 Task: Reply to email with the signature Aiden Davis with the subject 'Meeting invitation' from softage.1@softage.net with the message 'Can you please provide more information about the recent company merger?' with CC to softage.5@softage.net with an attached document Contract.pdf
Action: Mouse moved to (1055, 171)
Screenshot: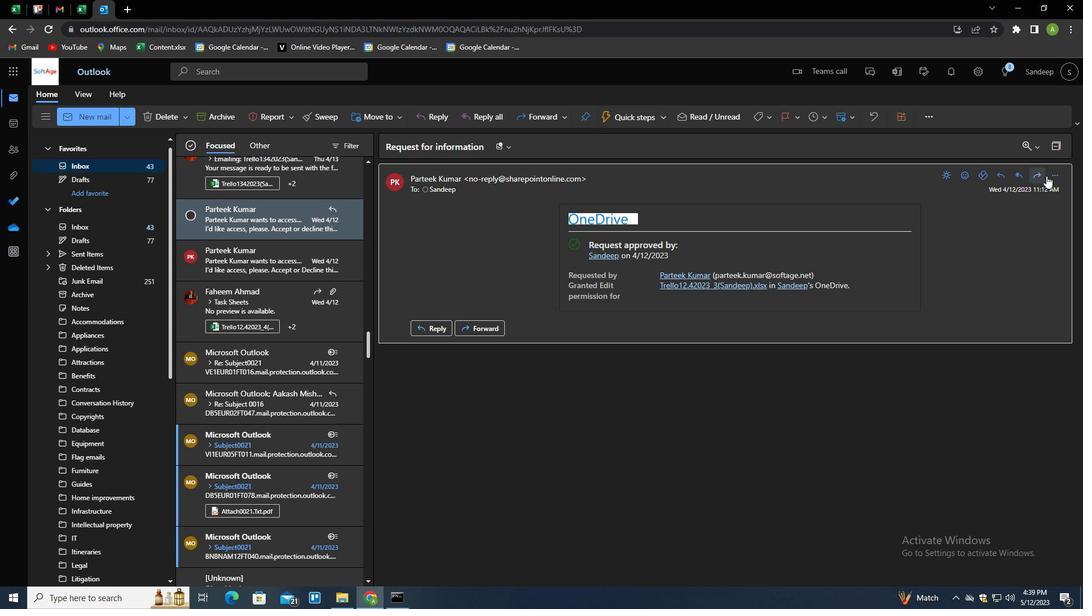 
Action: Mouse pressed left at (1055, 171)
Screenshot: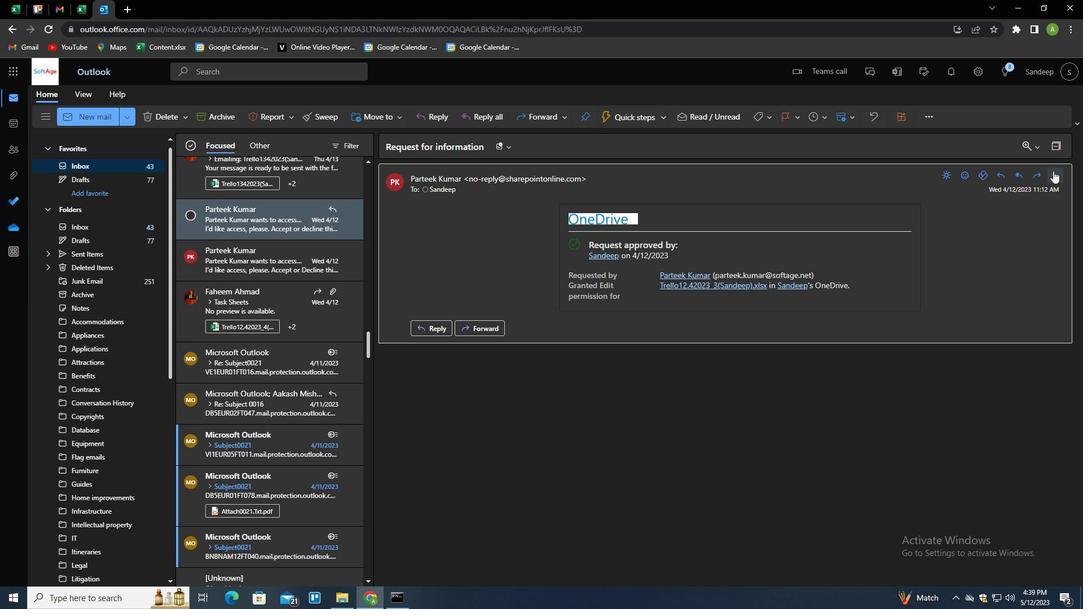 
Action: Mouse moved to (992, 187)
Screenshot: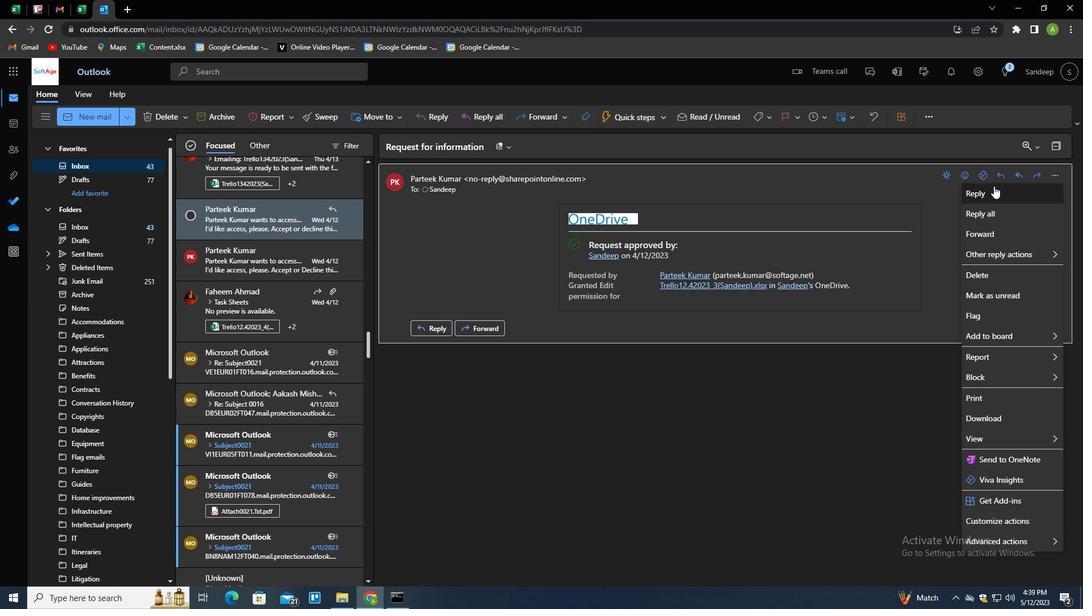 
Action: Mouse pressed left at (992, 187)
Screenshot: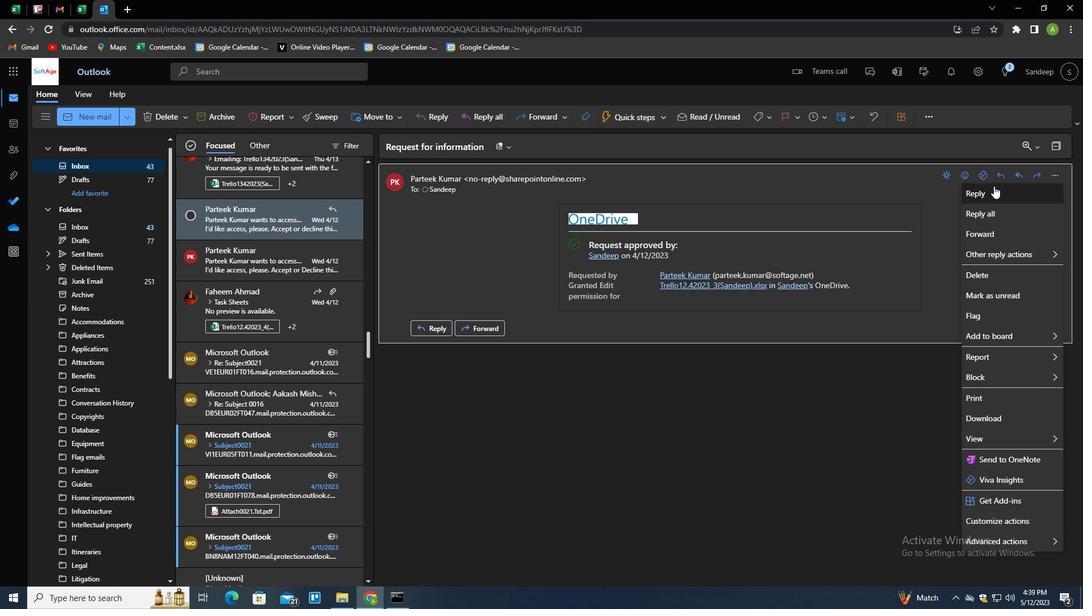 
Action: Mouse moved to (396, 320)
Screenshot: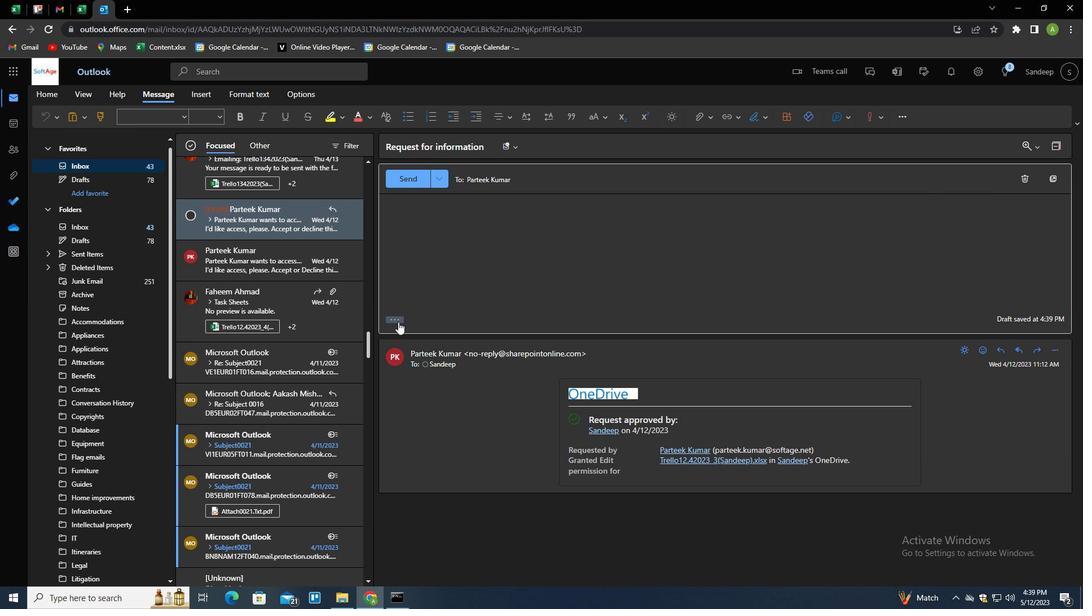 
Action: Mouse pressed left at (396, 320)
Screenshot: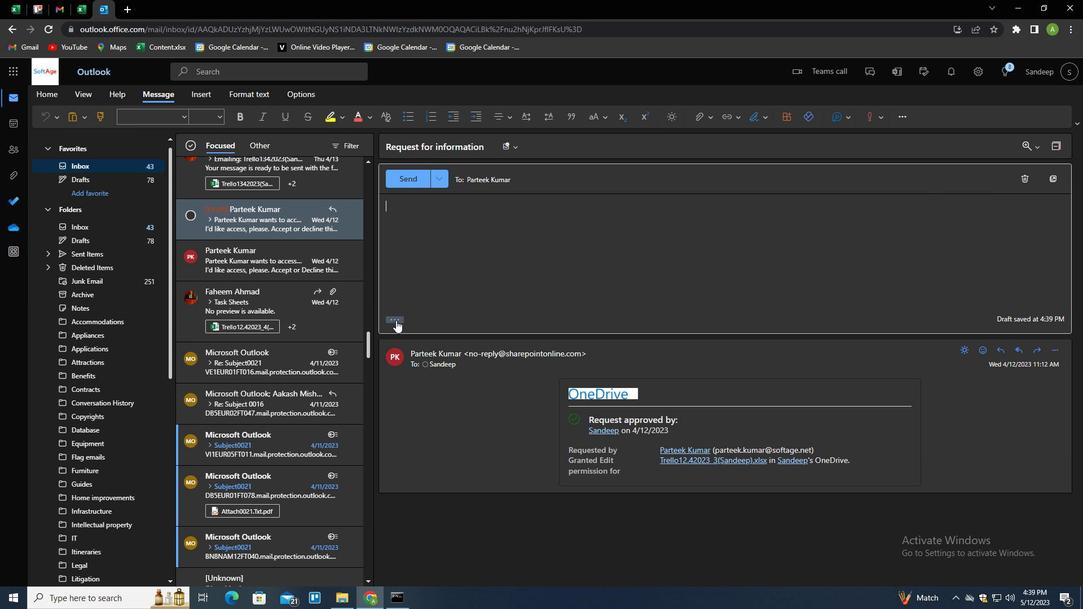 
Action: Mouse moved to (763, 117)
Screenshot: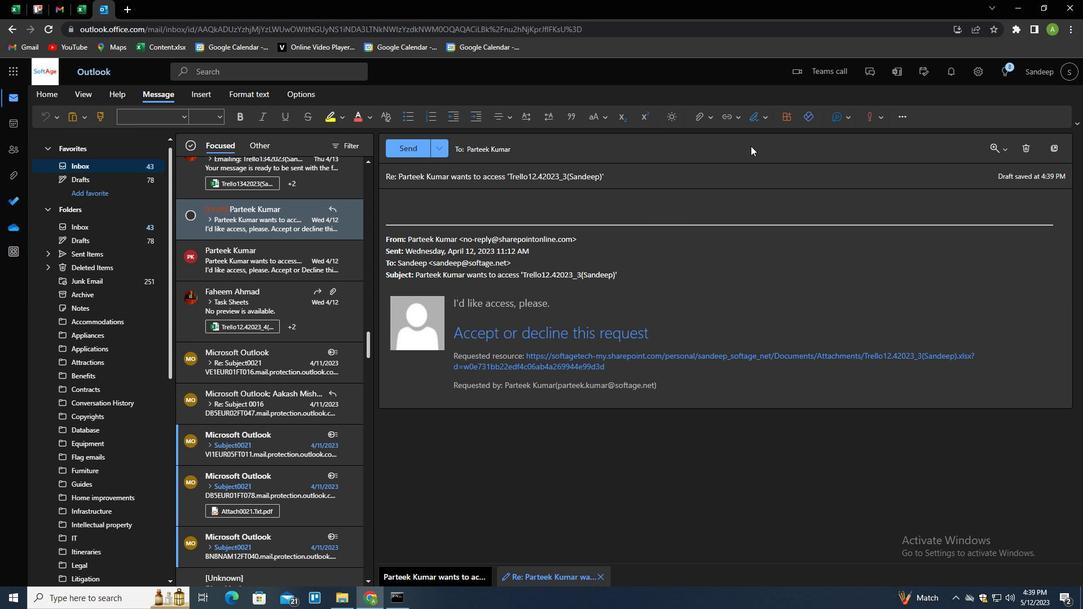 
Action: Mouse pressed left at (763, 117)
Screenshot: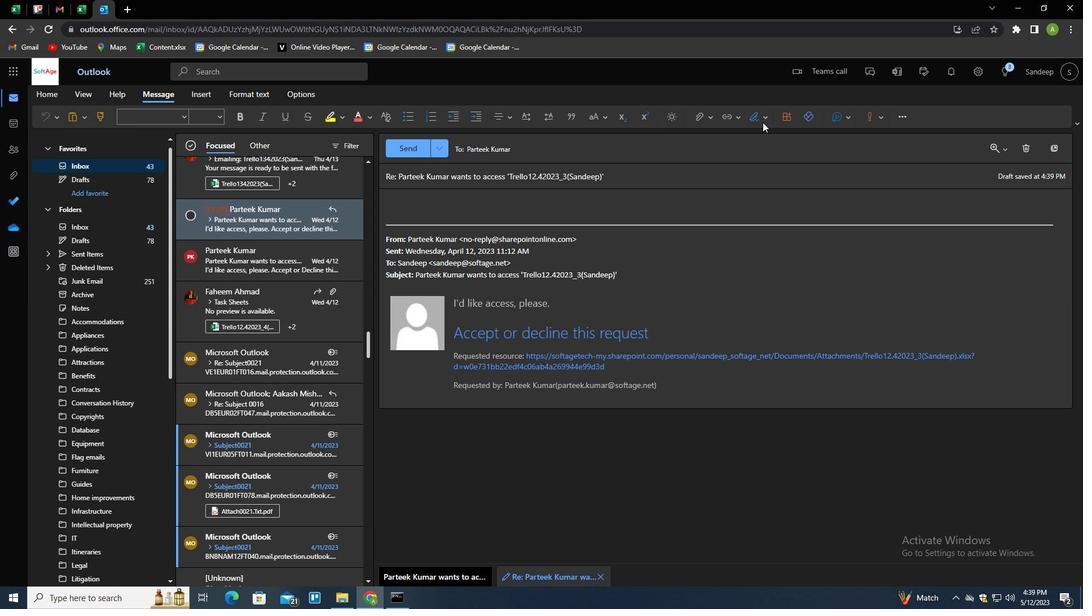 
Action: Mouse moved to (749, 159)
Screenshot: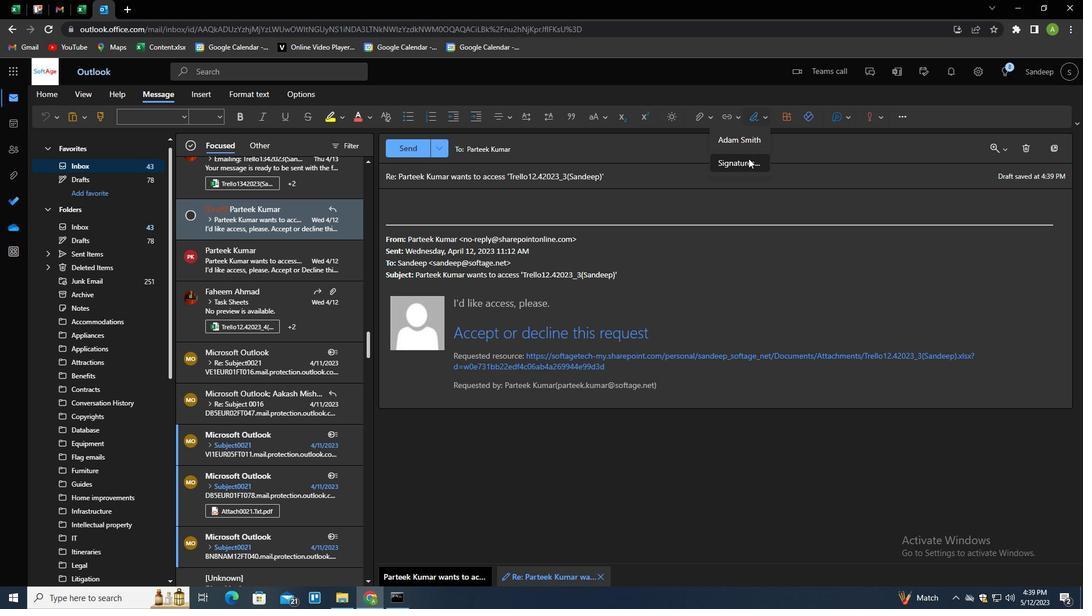 
Action: Mouse pressed left at (749, 159)
Screenshot: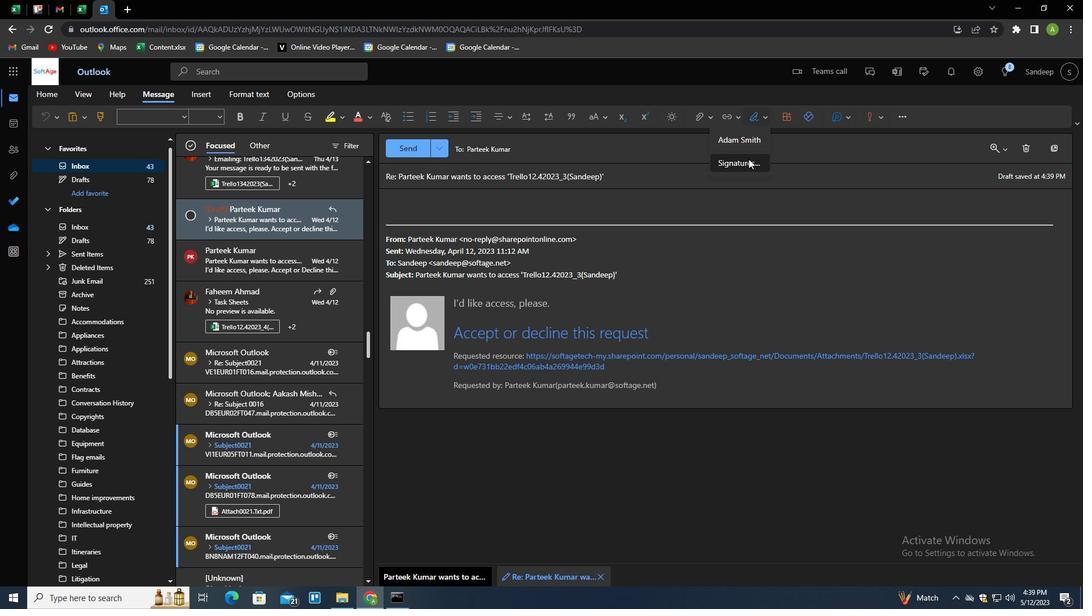 
Action: Mouse moved to (753, 207)
Screenshot: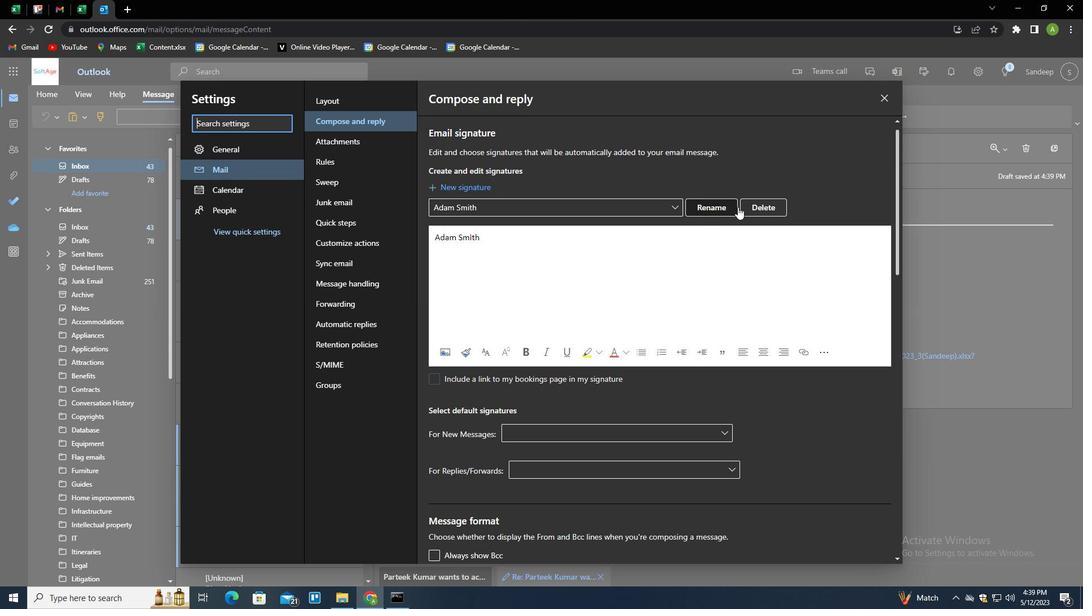 
Action: Mouse pressed left at (753, 207)
Screenshot: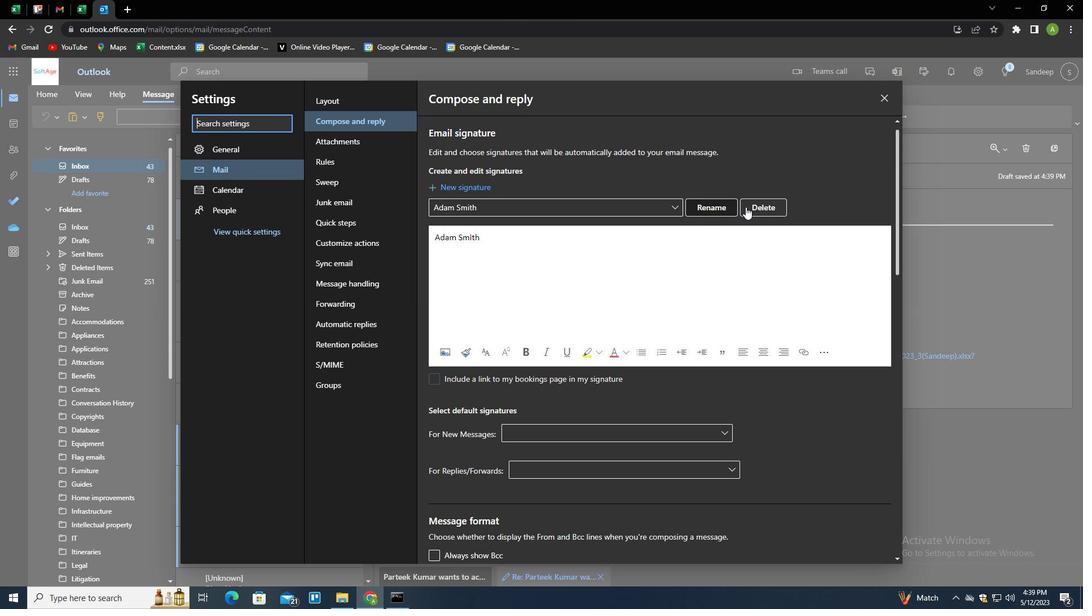 
Action: Mouse moved to (742, 207)
Screenshot: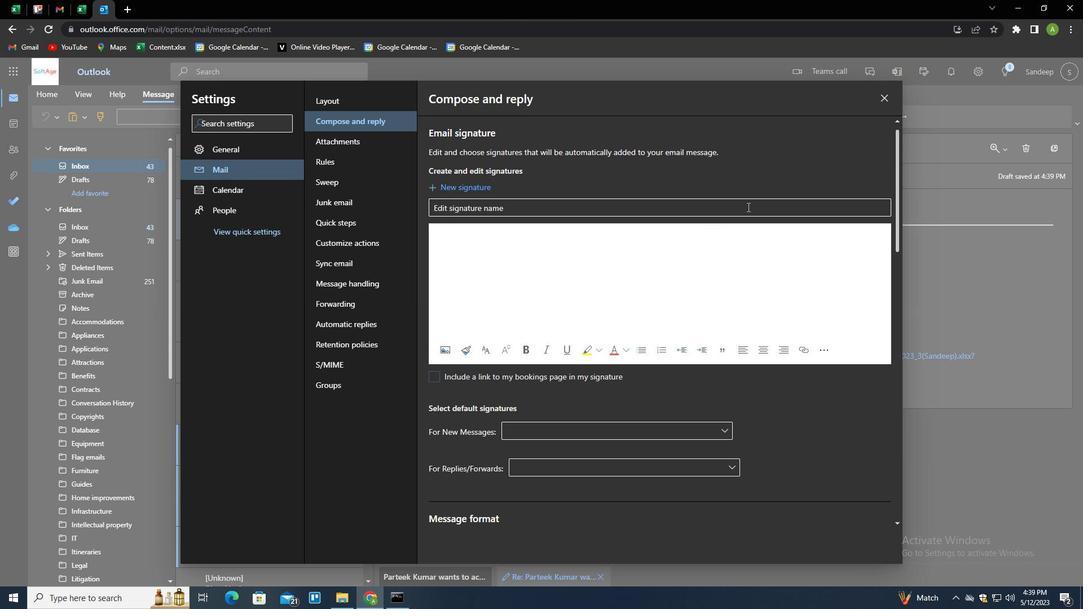 
Action: Mouse pressed left at (742, 207)
Screenshot: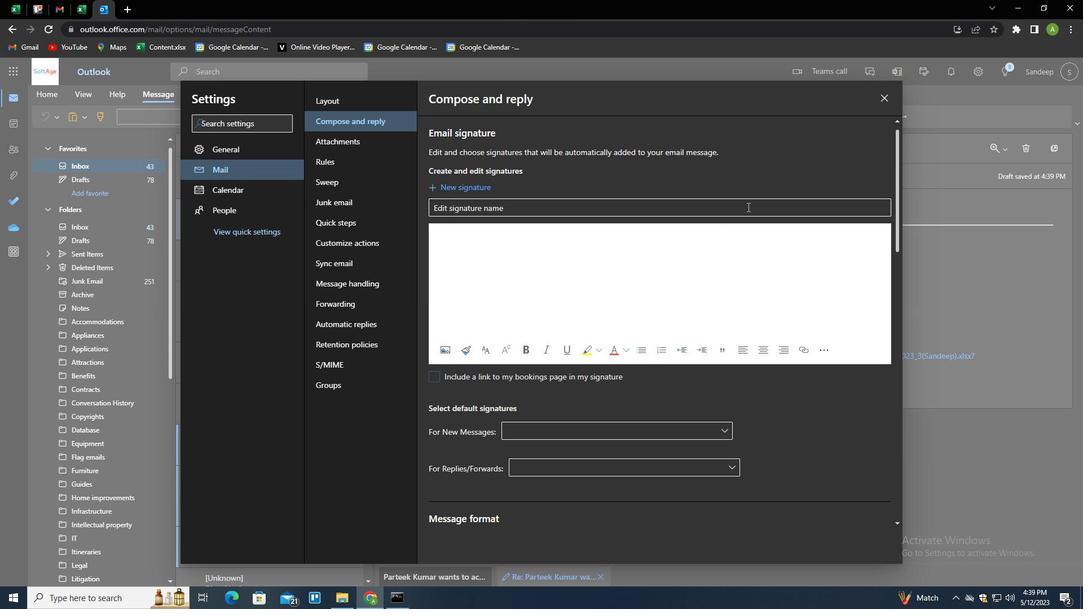 
Action: Mouse moved to (742, 207)
Screenshot: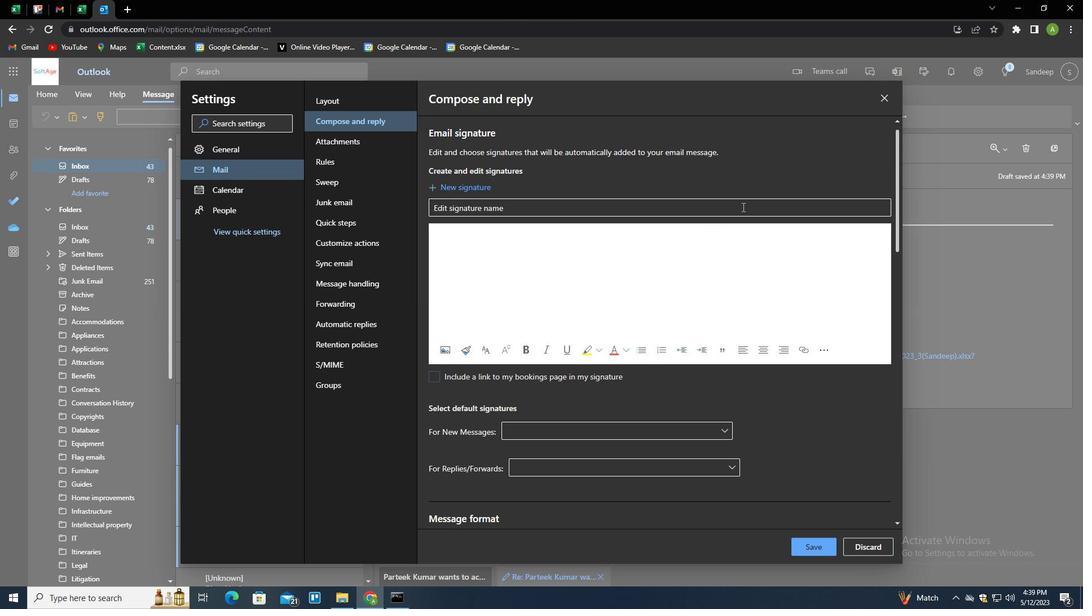 
Action: Key pressed <Key.shift>
Screenshot: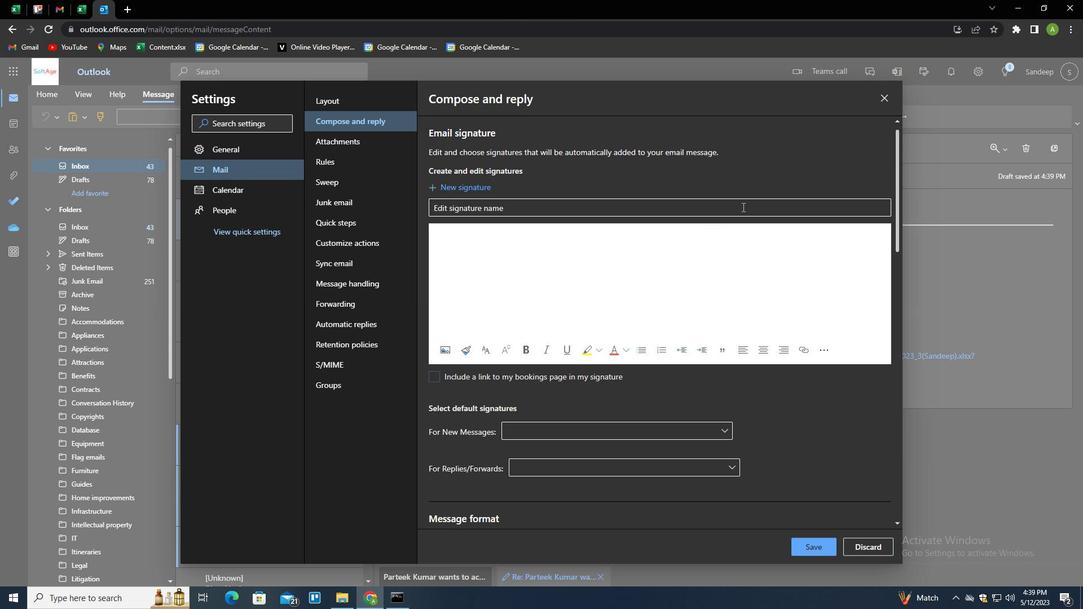 
Action: Mouse moved to (741, 207)
Screenshot: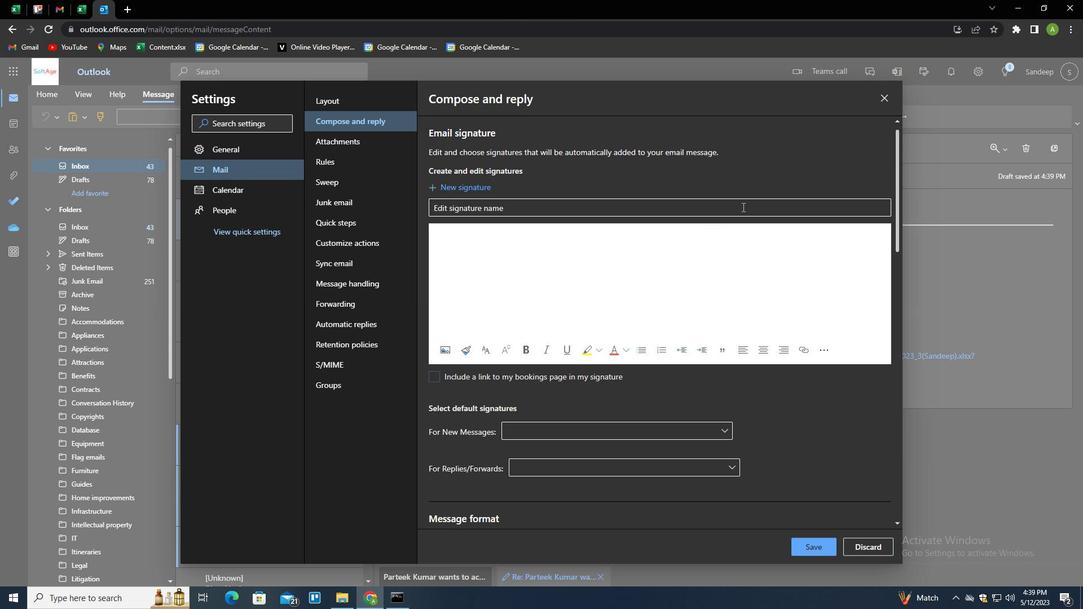 
Action: Key pressed A
Screenshot: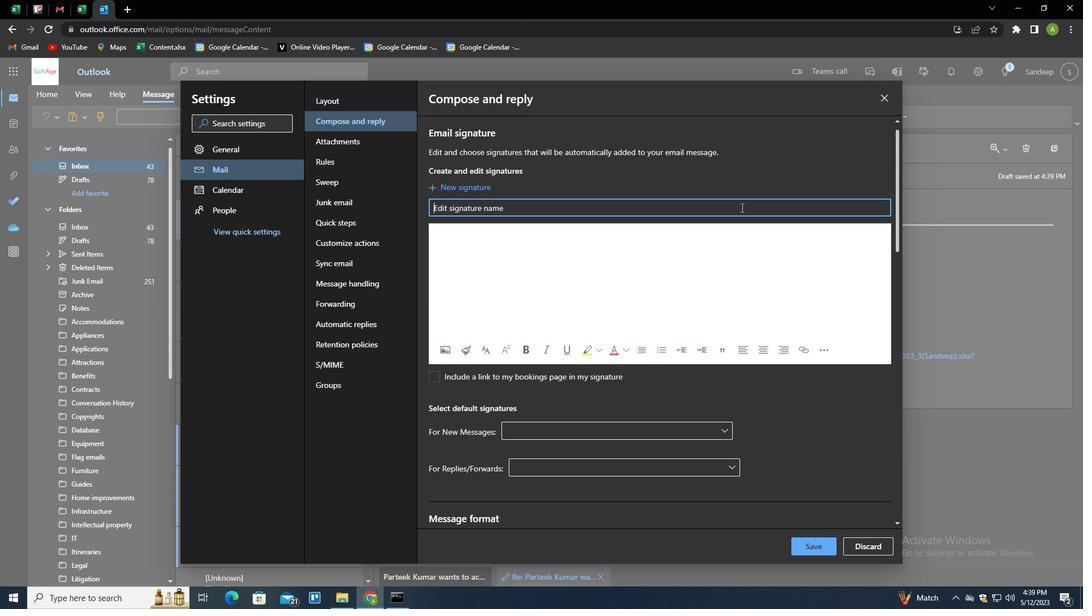 
Action: Mouse moved to (739, 207)
Screenshot: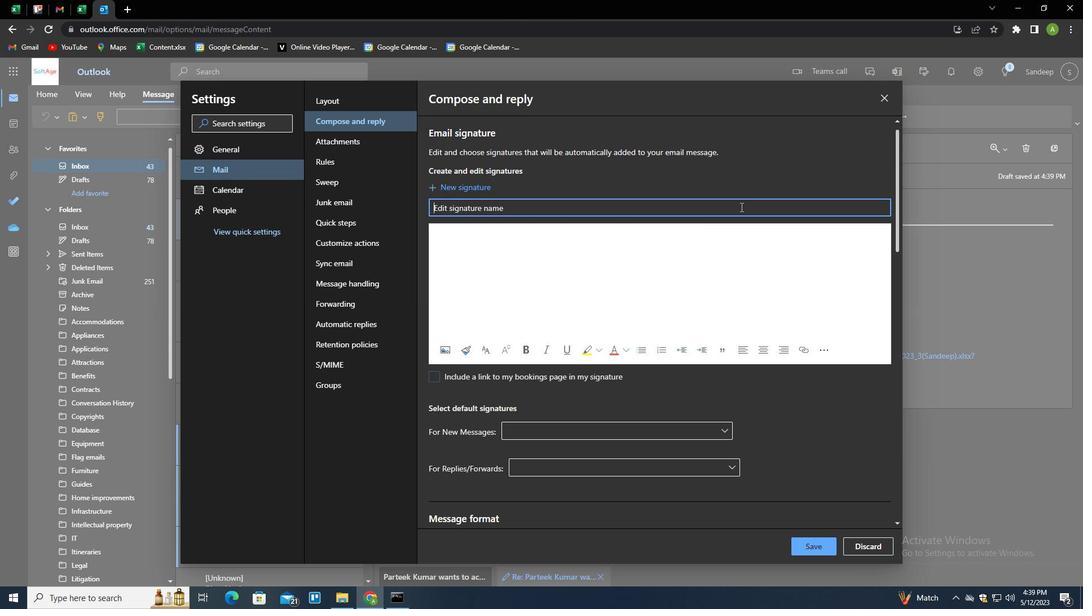 
Action: Key pressed IDEN<Key.space><Key.shift>DAVIS<Key.caps_lock><Key.shift><Key.shift><Key.shift><Key.shift><Key.shift><Key.shift><Key.tab><Key.caps_lock><Key.shift>AUDE<Key.backspace><Key.backspace><Key.backspace>IDEN<Key.space><Key.shift>DAVIS
Screenshot: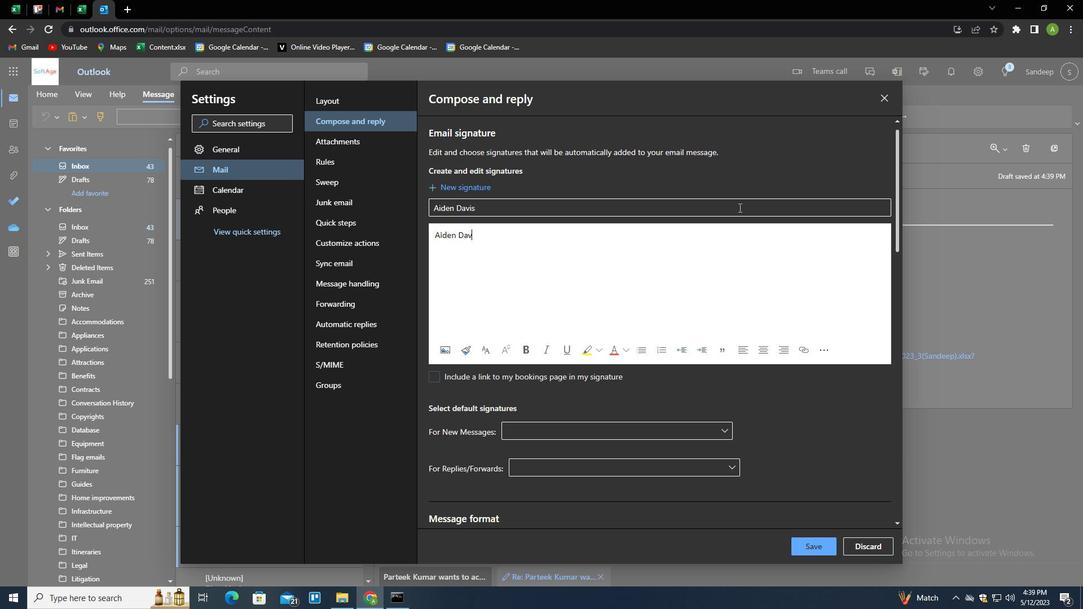 
Action: Mouse moved to (806, 551)
Screenshot: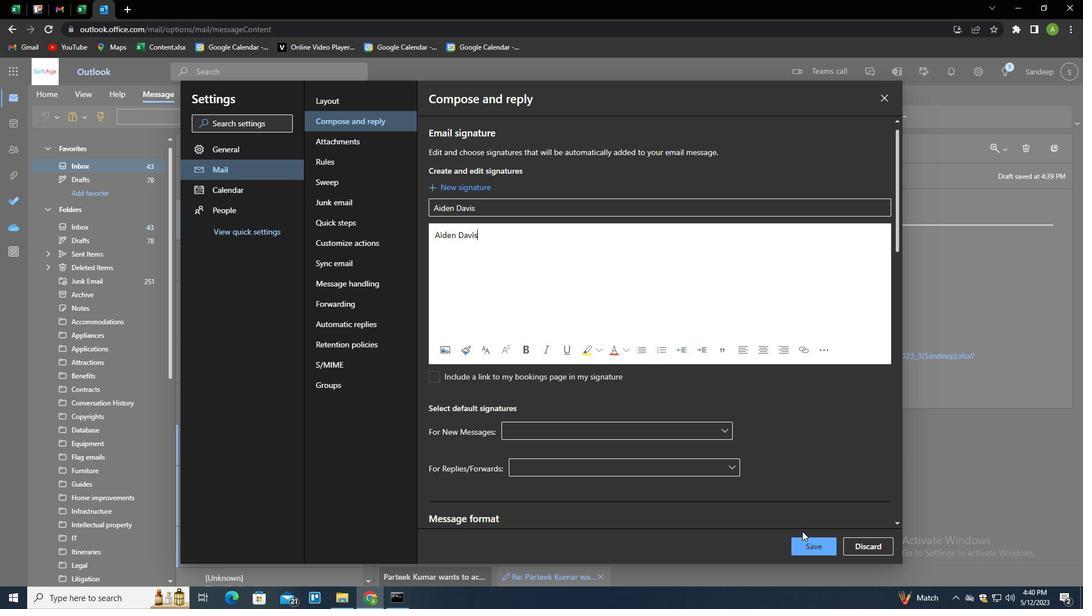 
Action: Mouse pressed left at (806, 551)
Screenshot: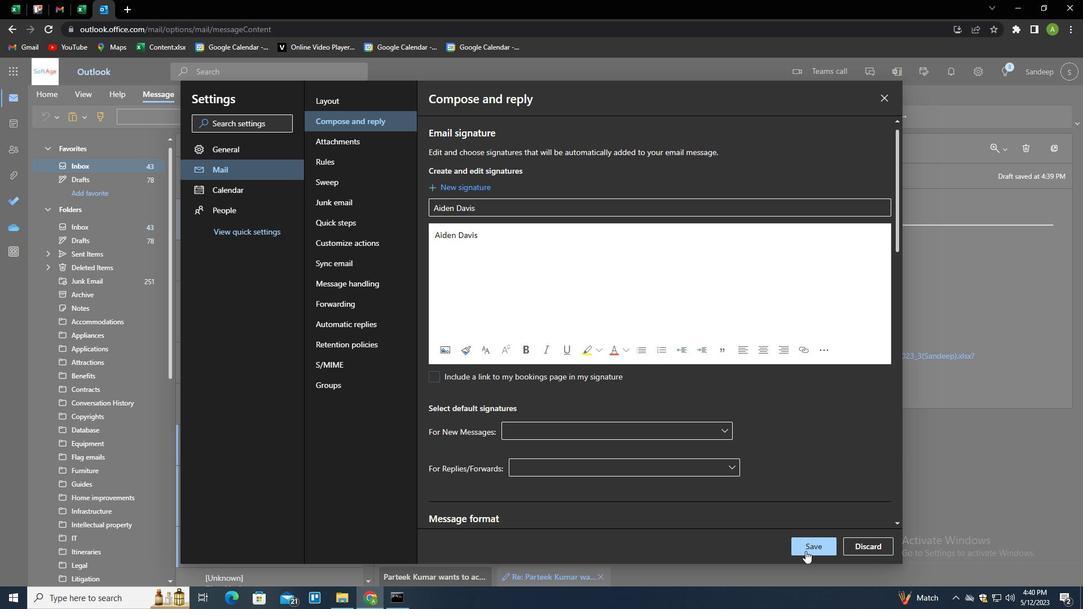 
Action: Mouse moved to (931, 304)
Screenshot: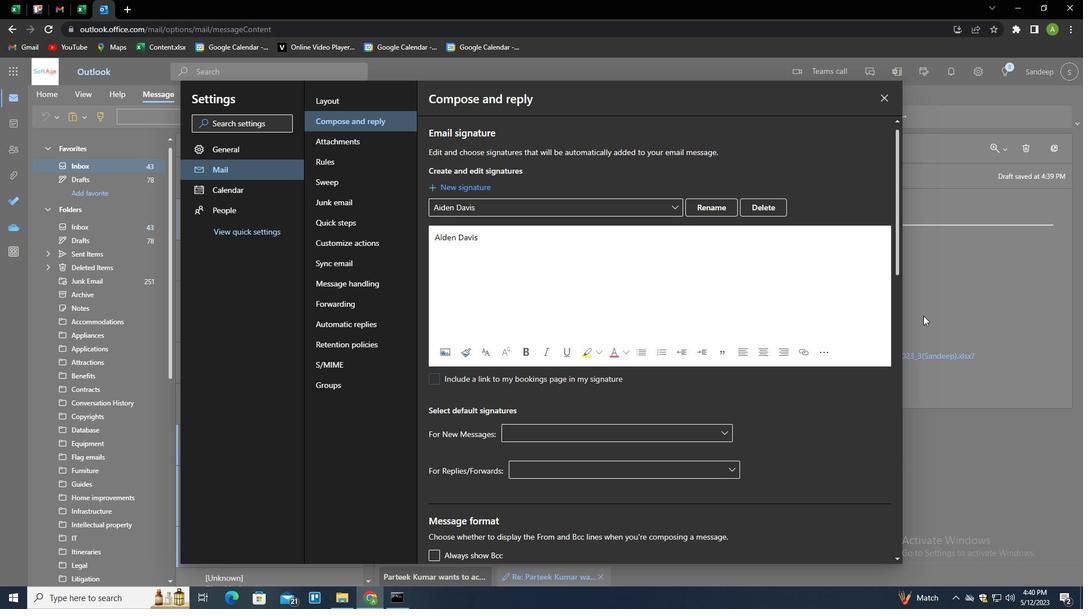 
Action: Mouse pressed left at (931, 304)
Screenshot: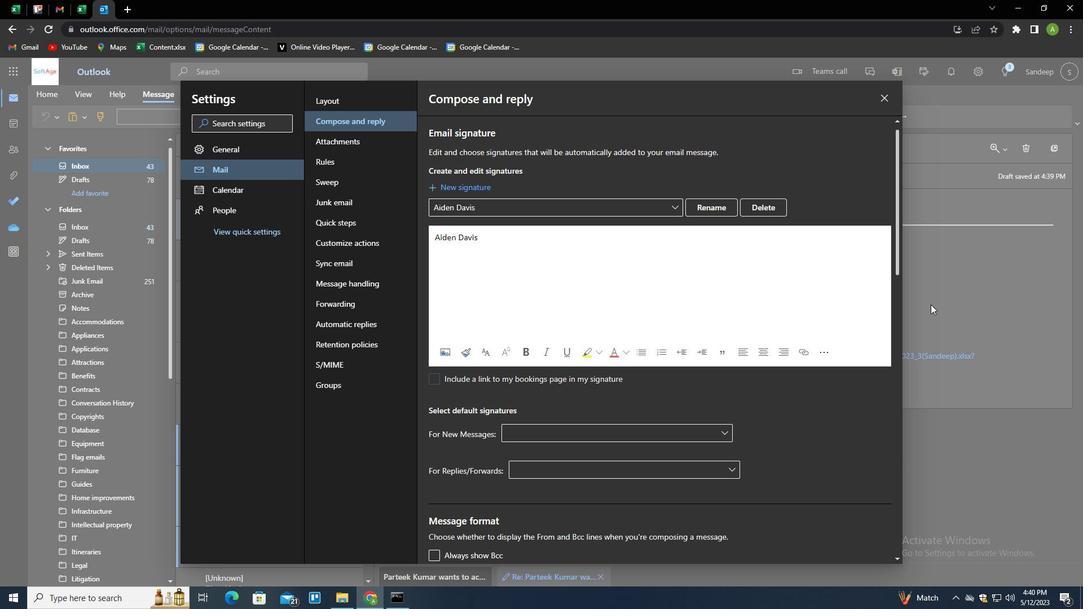 
Action: Mouse moved to (755, 116)
Screenshot: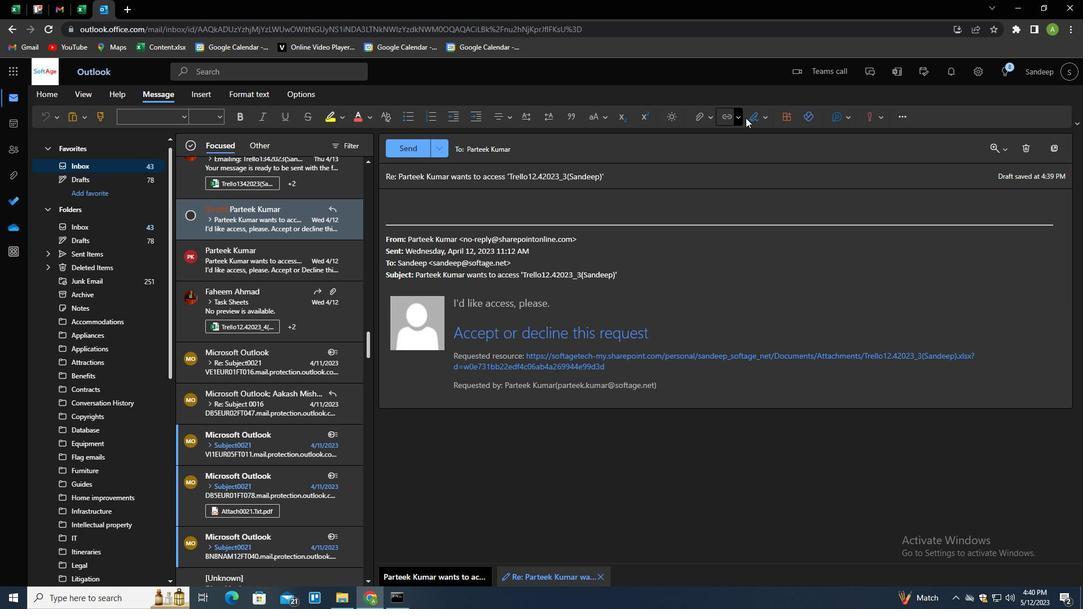 
Action: Mouse pressed left at (755, 116)
Screenshot: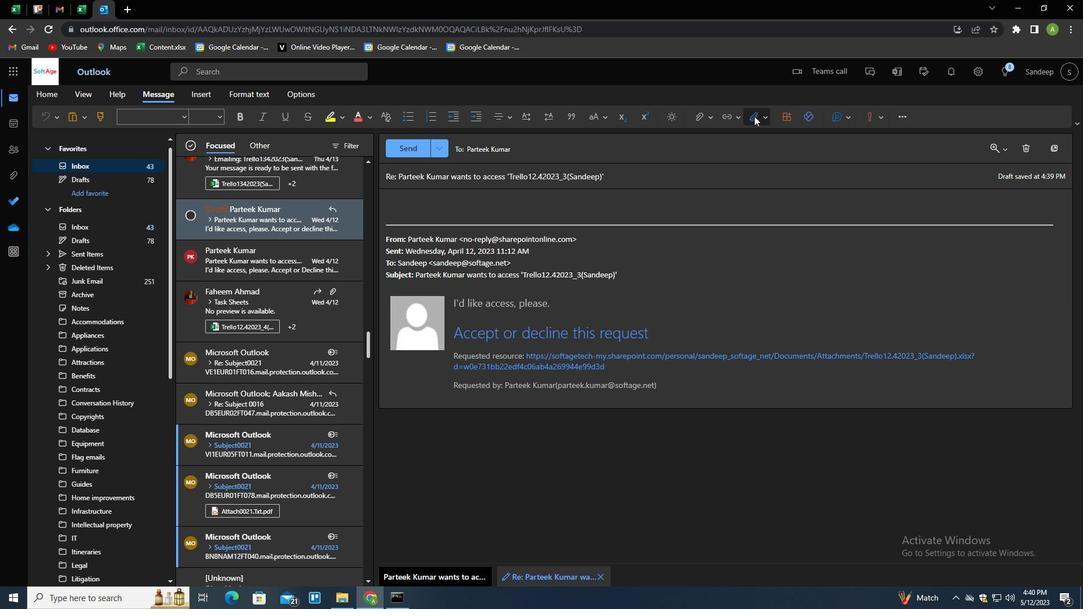 
Action: Mouse moved to (744, 140)
Screenshot: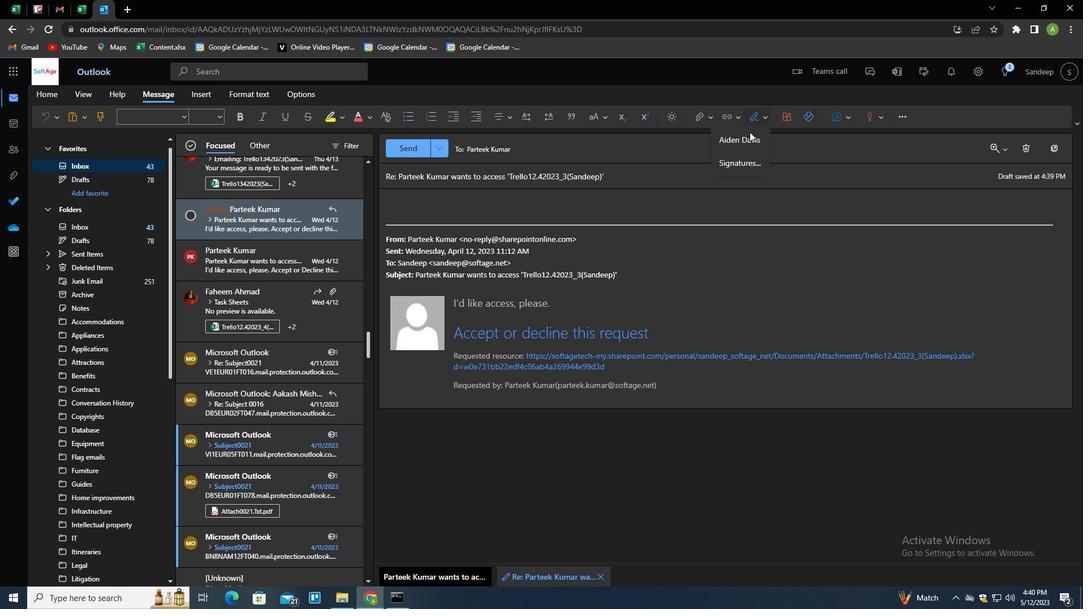 
Action: Mouse pressed left at (744, 140)
Screenshot: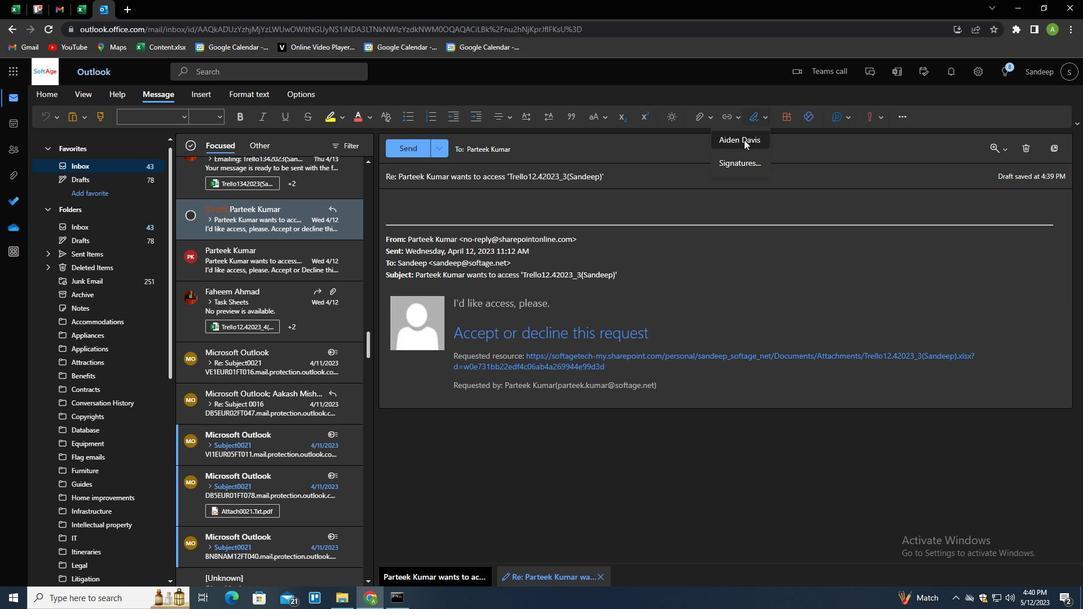 
Action: Mouse moved to (557, 176)
Screenshot: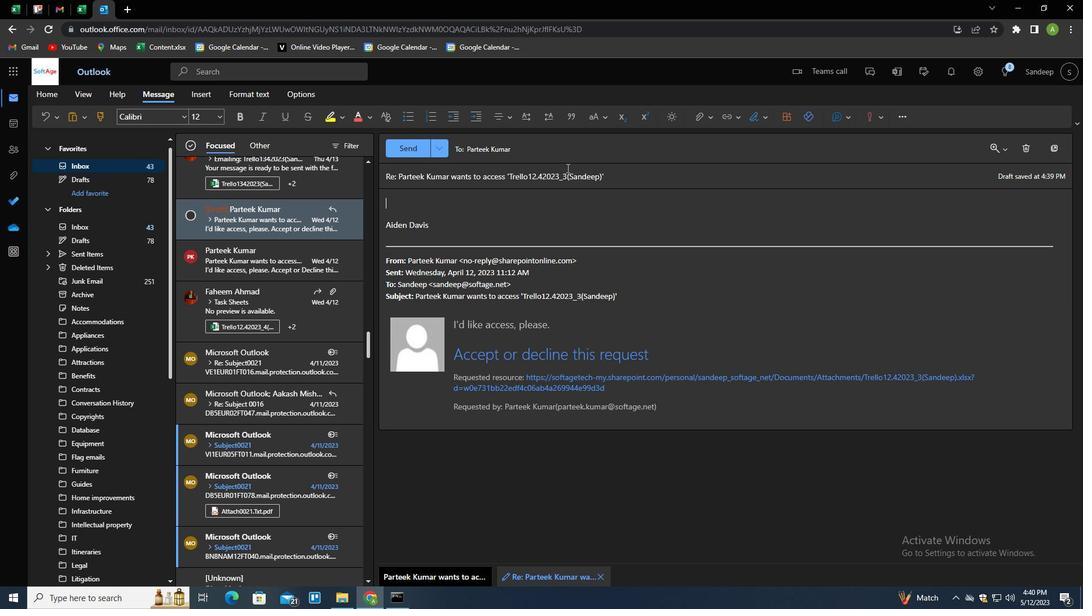 
Action: Mouse pressed left at (557, 176)
Screenshot: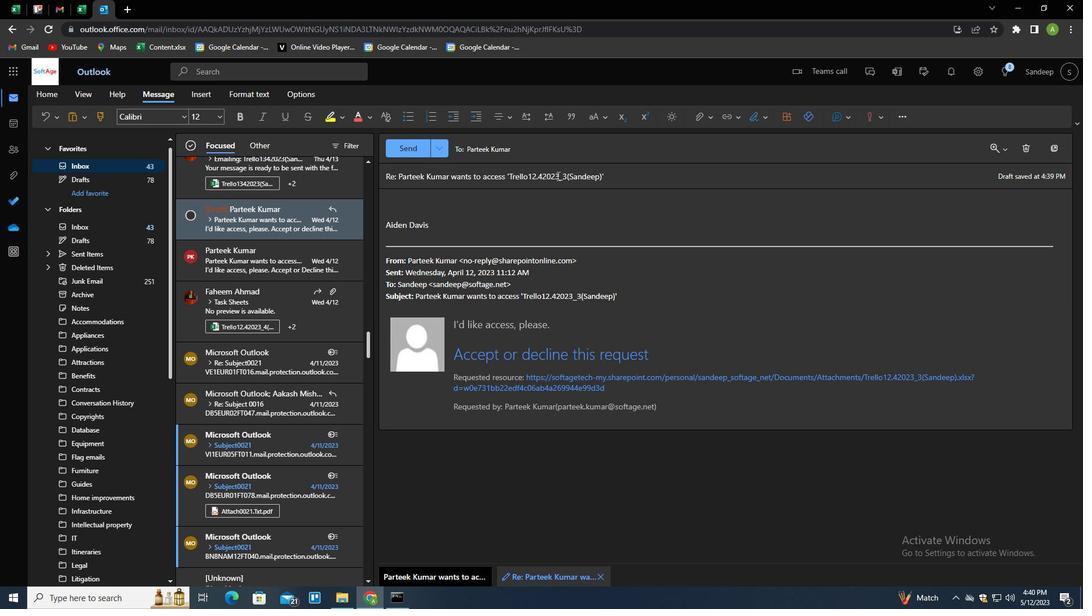 
Action: Mouse pressed left at (557, 176)
Screenshot: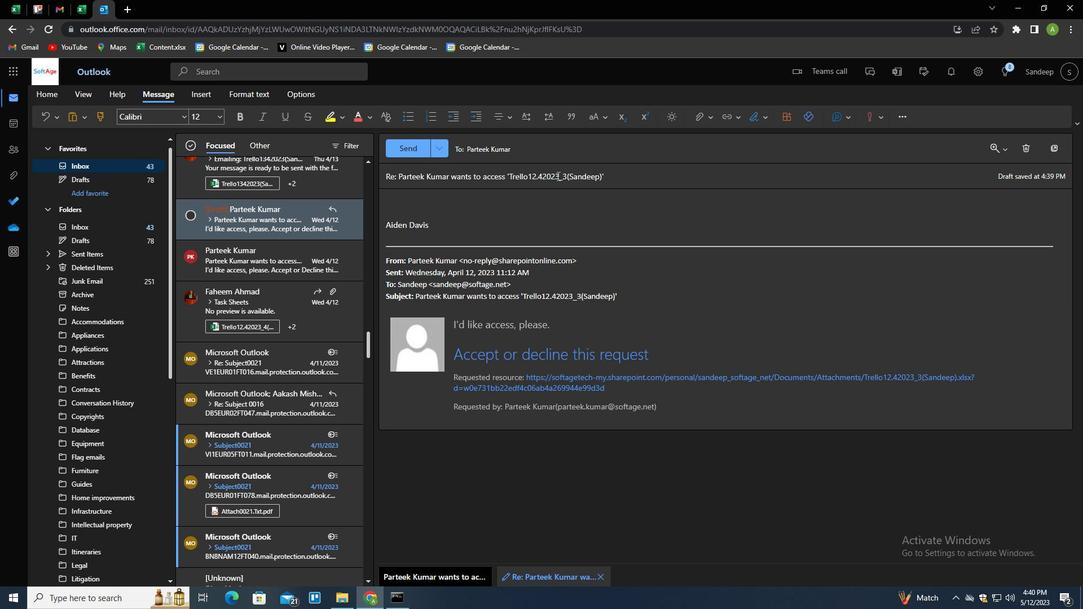 
Action: Mouse pressed left at (557, 176)
Screenshot: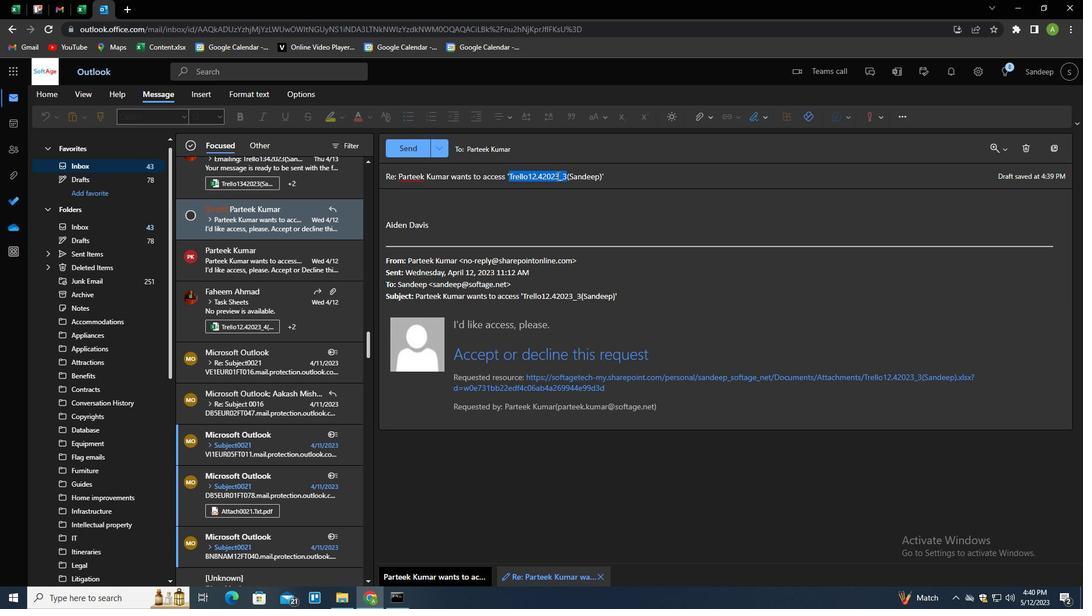 
Action: Key pressed <Key.shift>MEETING<Key.space>INVITATION<Key.tab><Key.shift>CAN<Key.space>YOU<Key.space>PLEASE<Key.space>PROVIDE<Key.space>MORE<Key.space>INFORMATION<Key.space>ABOUT<Key.space>THE<Key.space>RECENT<Key.space>COMPANY<Key.space>MERGER<Key.shift>?
Screenshot: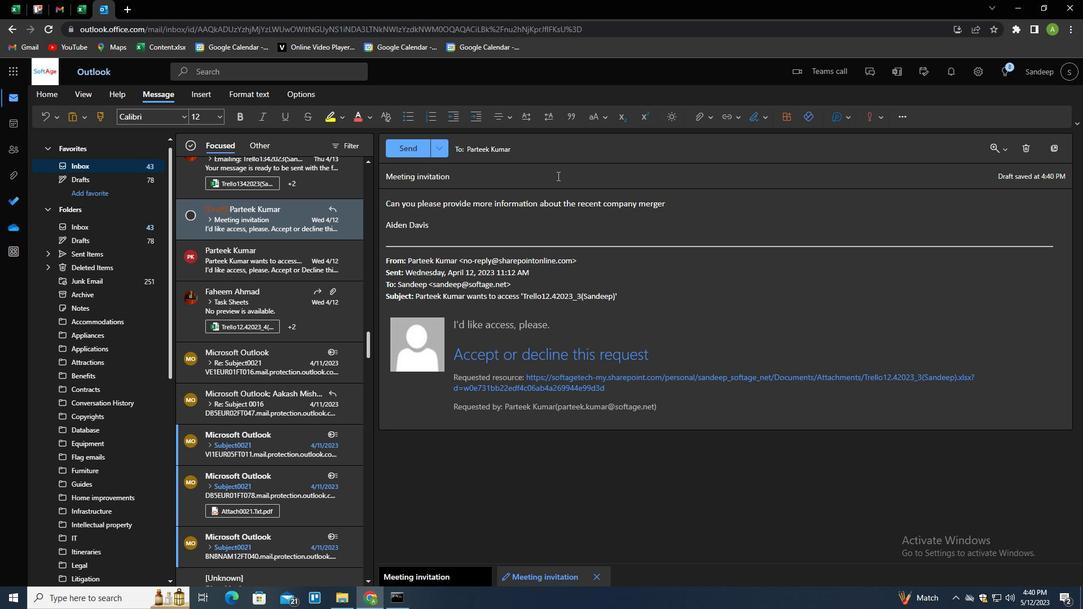 
Action: Mouse moved to (539, 149)
Screenshot: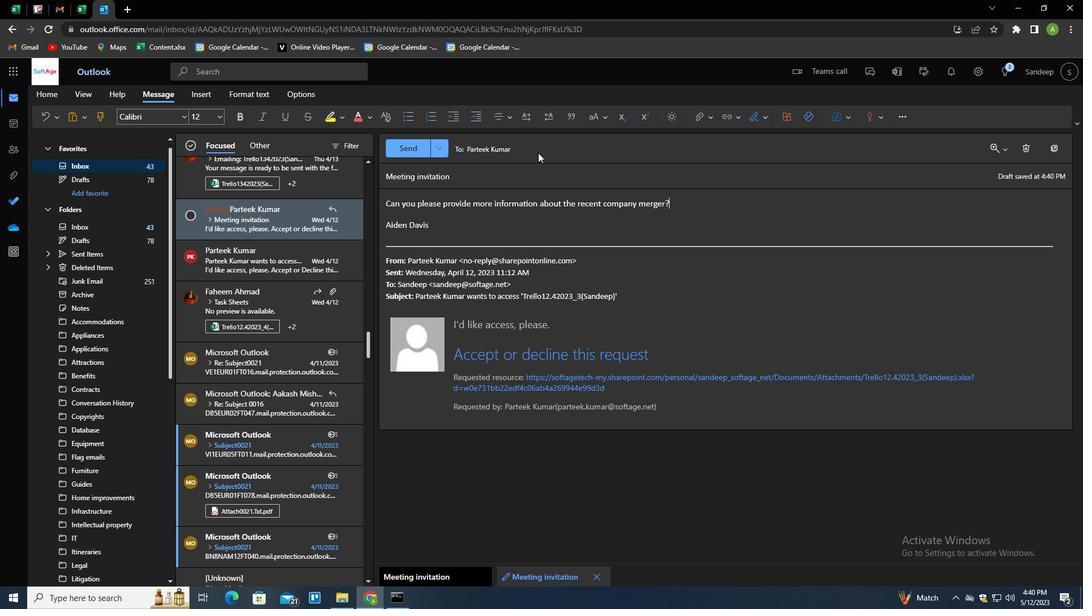 
Action: Mouse pressed left at (539, 149)
Screenshot: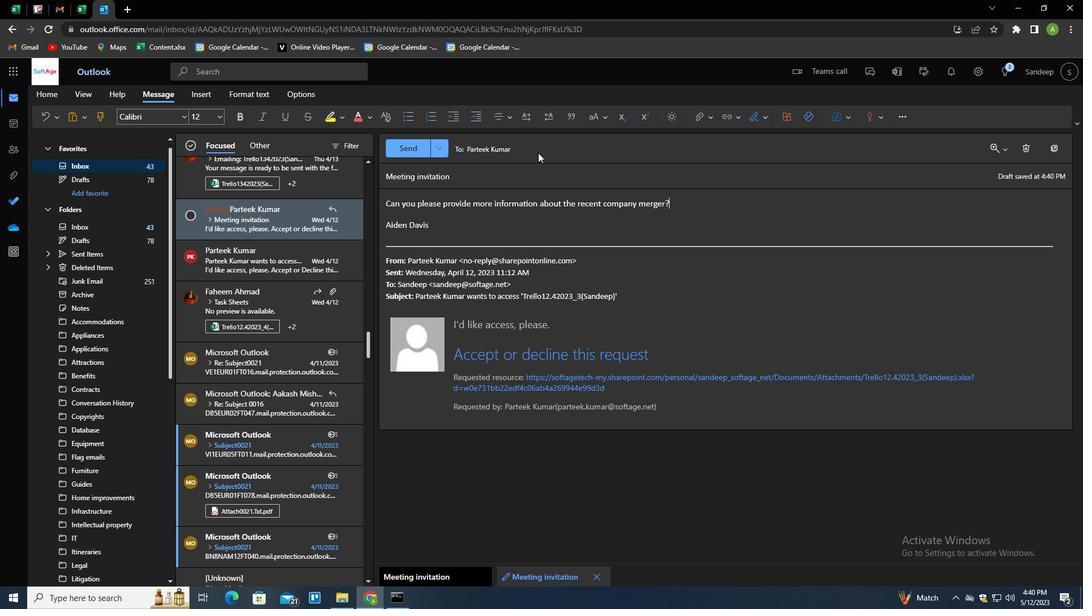 
Action: Mouse moved to (526, 197)
Screenshot: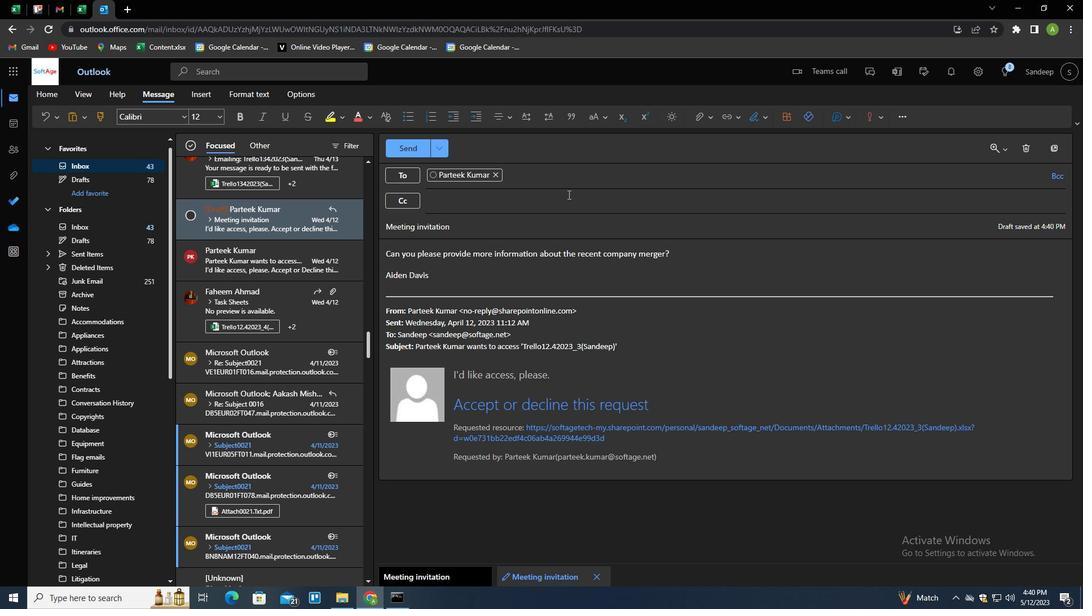 
Action: Mouse pressed left at (526, 197)
Screenshot: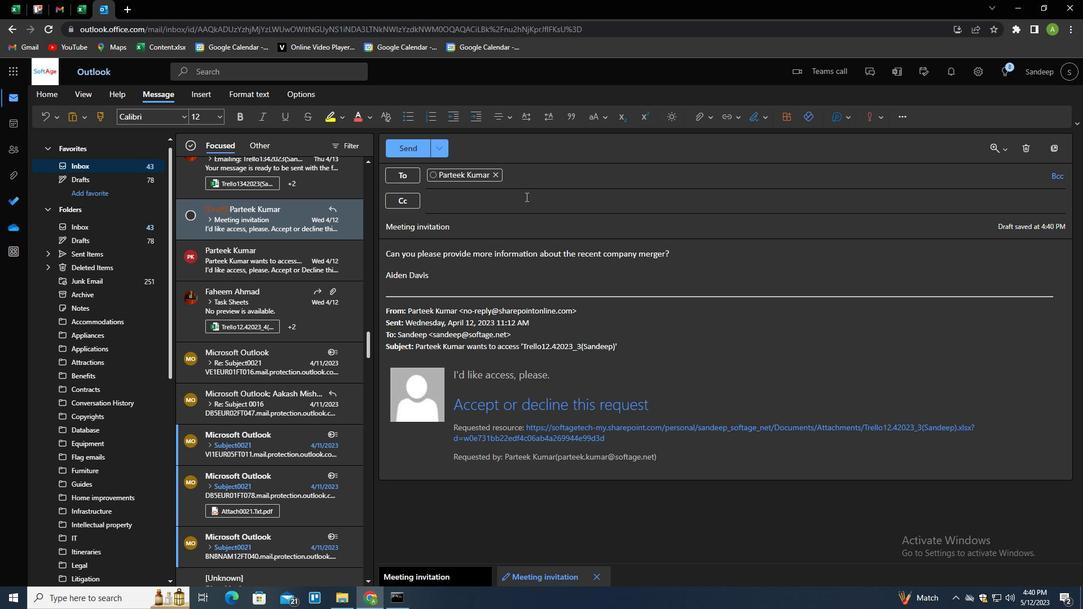
Action: Key pressed <Key.shift>SOFTAGE.5<Key.shift>@SOFTAGE.NET<Key.enter>
Screenshot: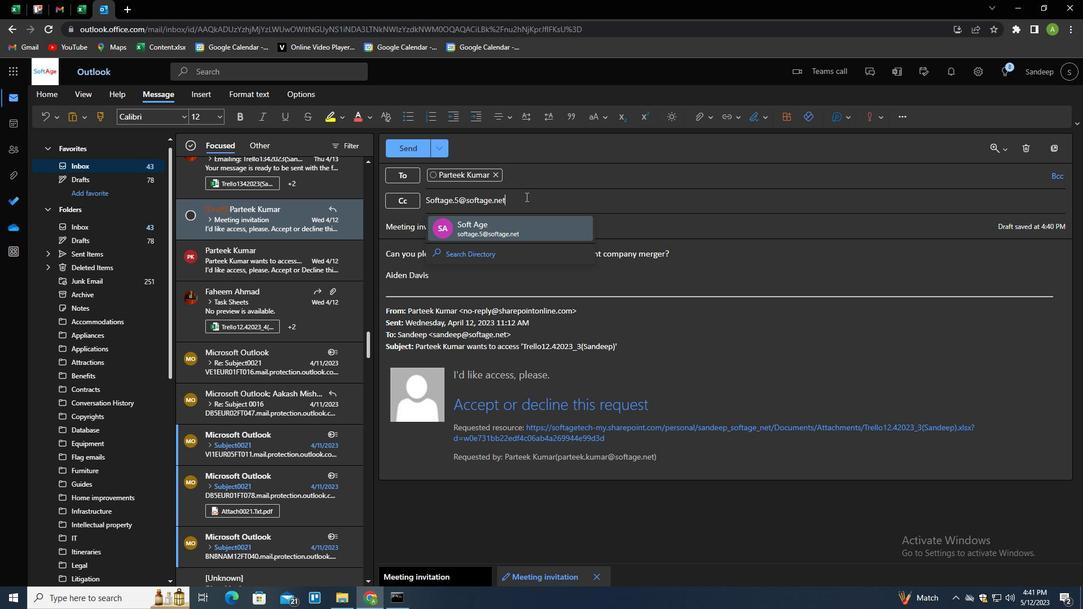 
Action: Mouse moved to (752, 119)
Screenshot: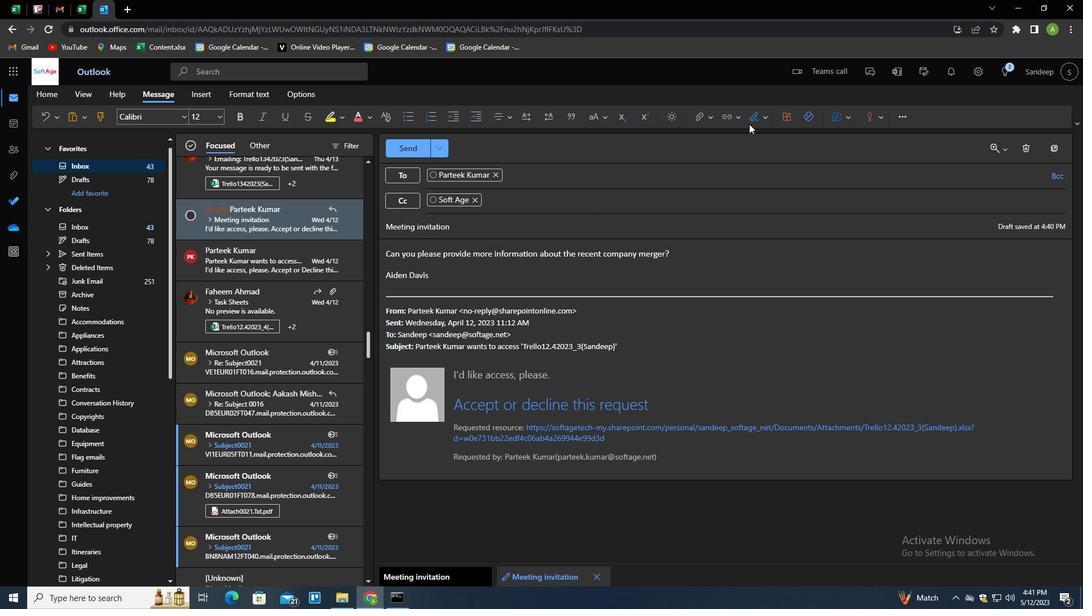 
Action: Mouse pressed left at (752, 119)
Screenshot: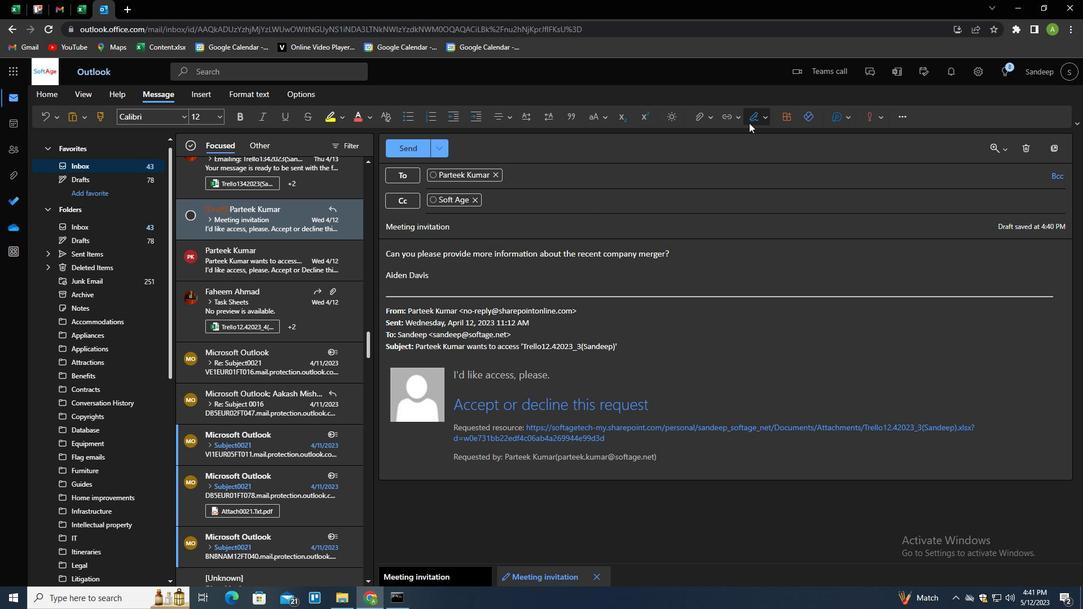 
Action: Mouse moved to (705, 114)
Screenshot: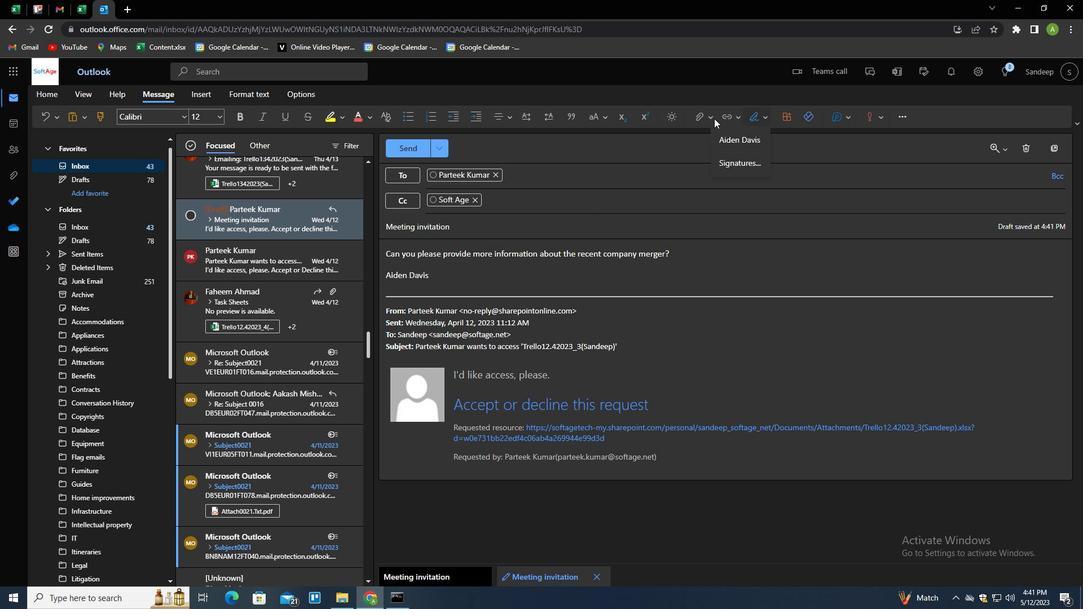 
Action: Mouse pressed left at (705, 114)
Screenshot: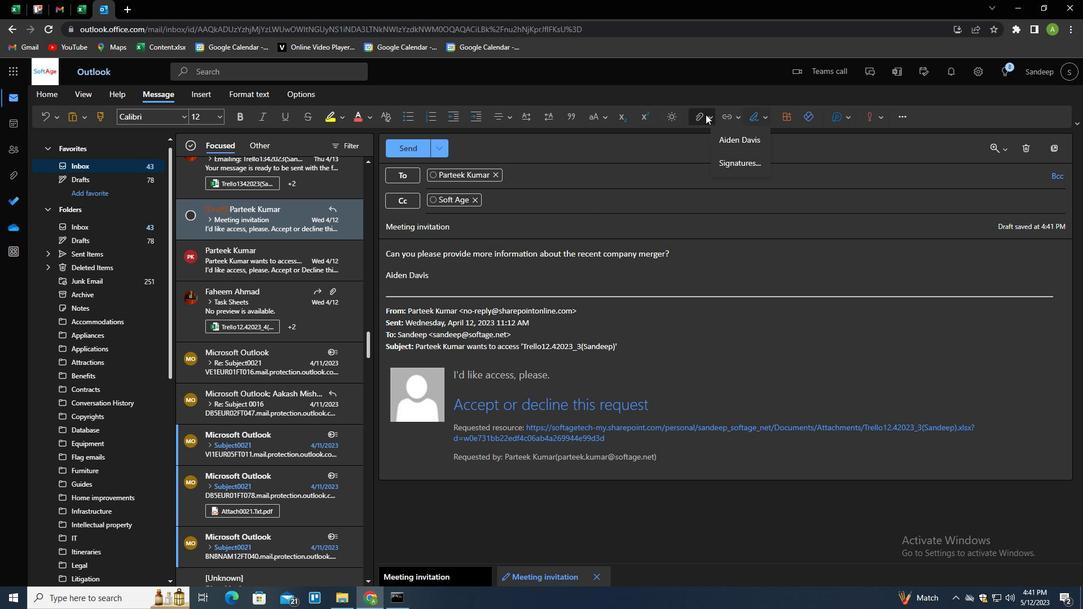 
Action: Mouse moved to (689, 141)
Screenshot: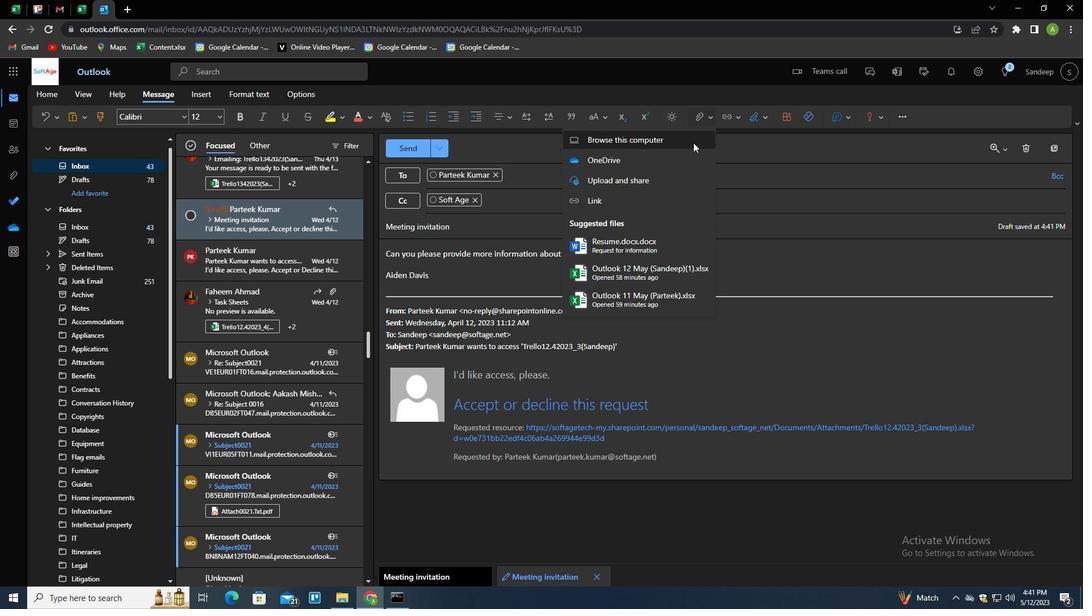 
Action: Mouse pressed left at (689, 141)
Screenshot: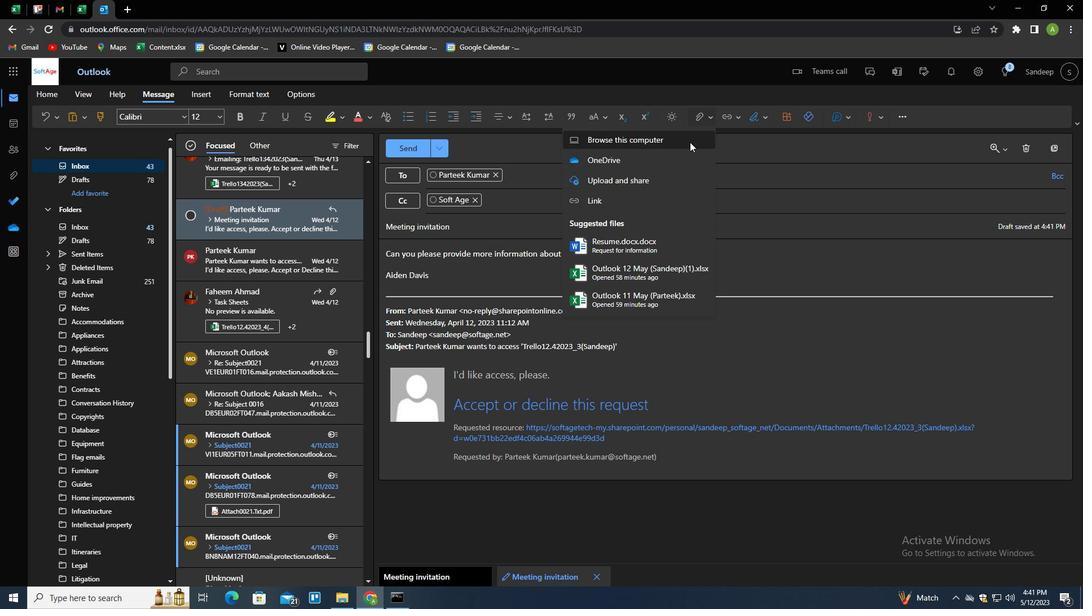 
Action: Mouse moved to (189, 153)
Screenshot: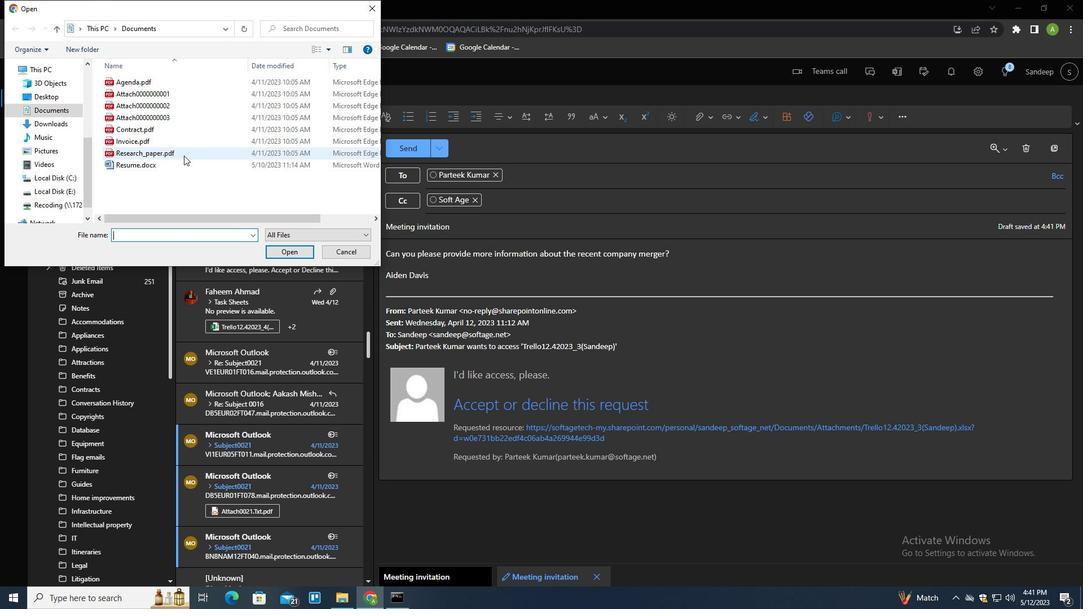 
Action: Mouse pressed left at (189, 153)
Screenshot: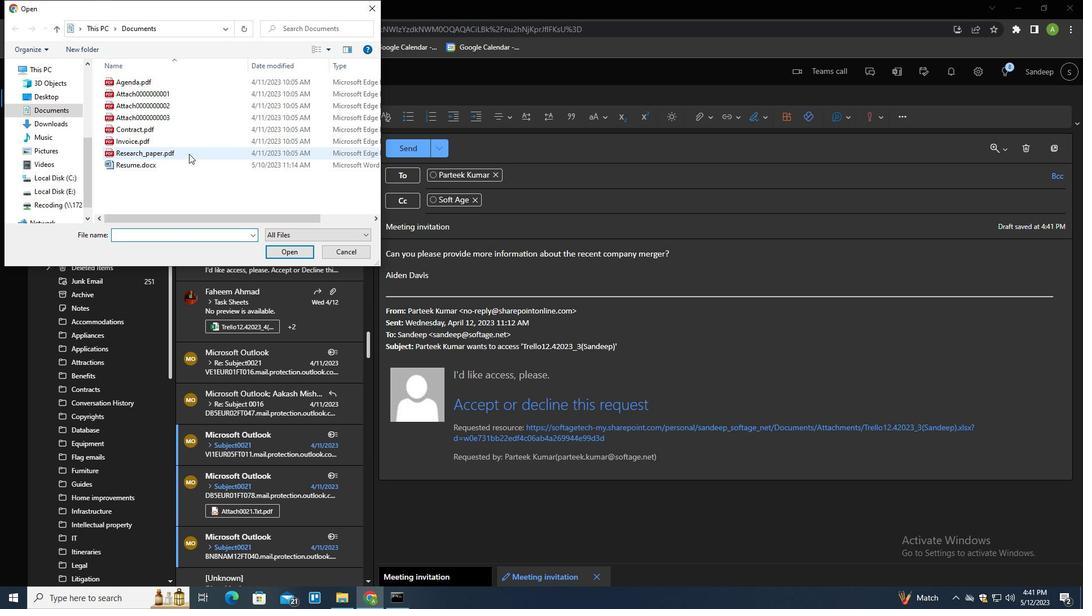 
Action: Key pressed <Key.f2>
Screenshot: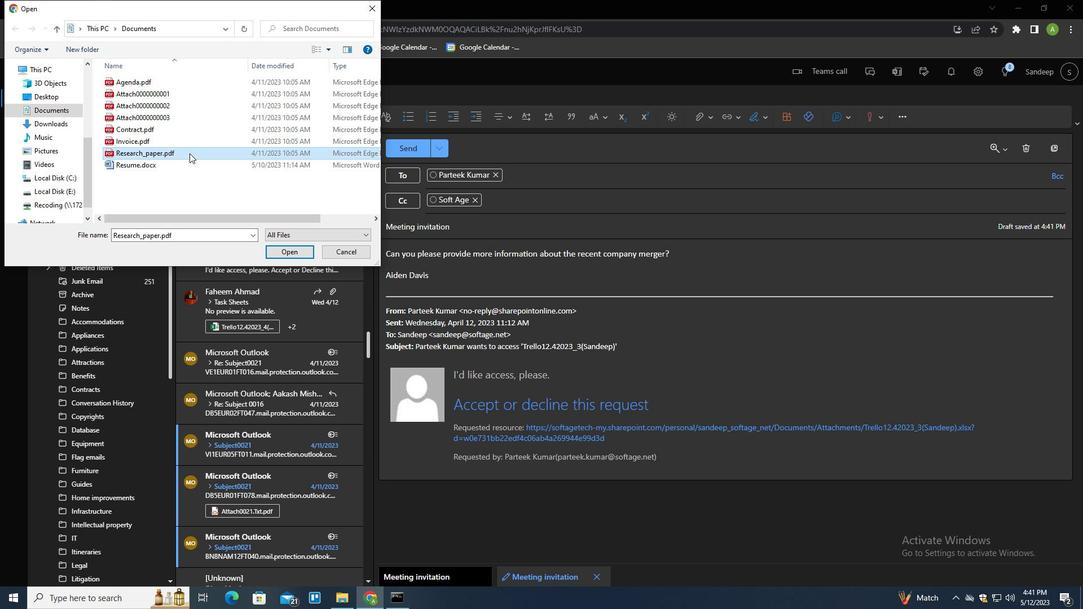 
Action: Mouse moved to (189, 154)
Screenshot: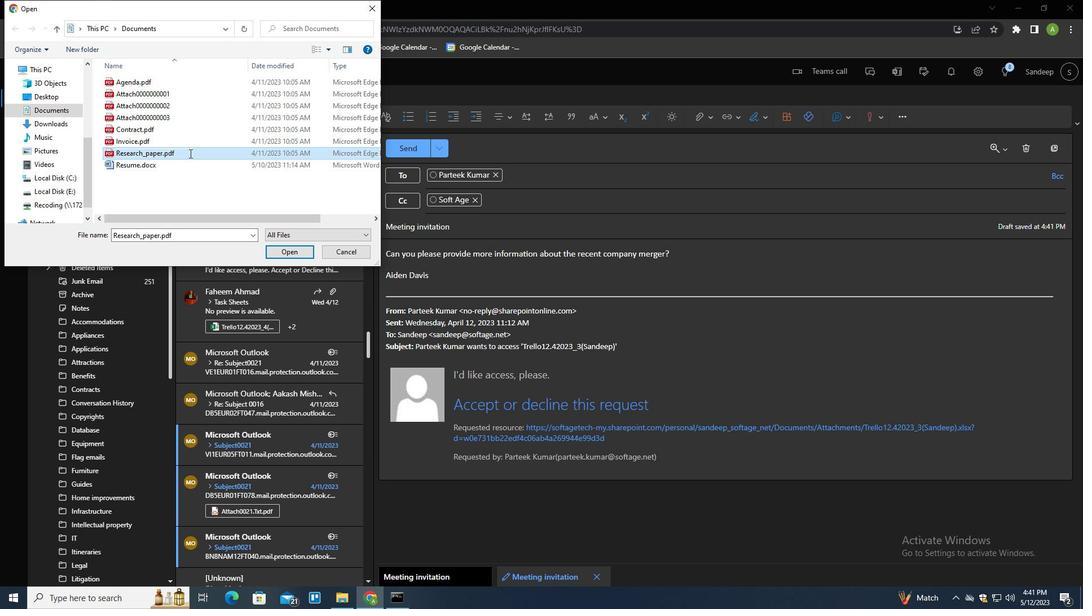 
Action: Key pressed C<Key.backspace><Key.shift>CONTRACT.PDF<Key.enter>
Screenshot: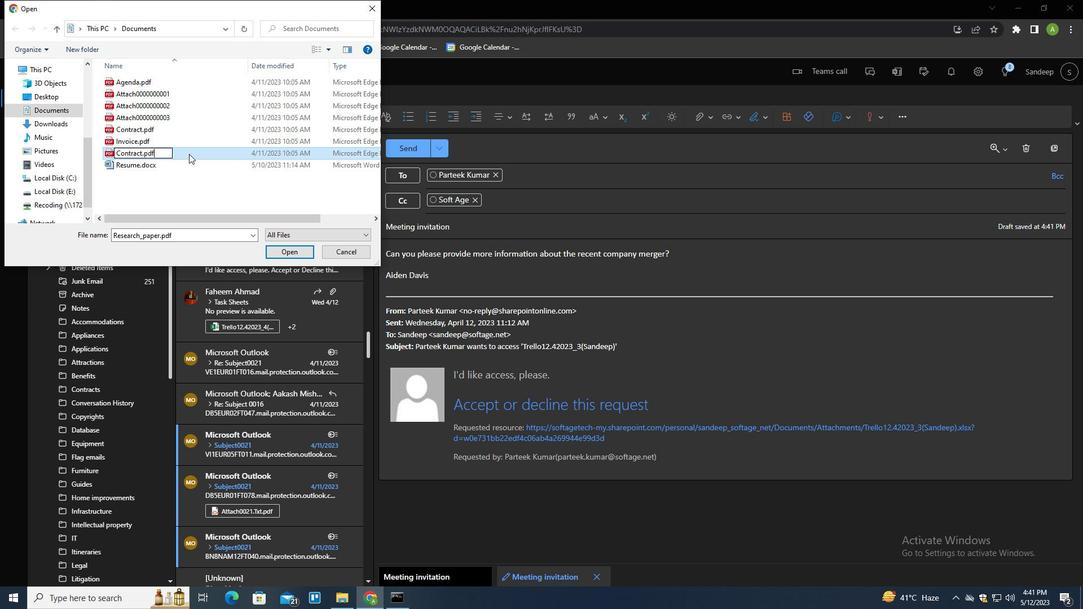 
Action: Mouse moved to (265, 160)
Screenshot: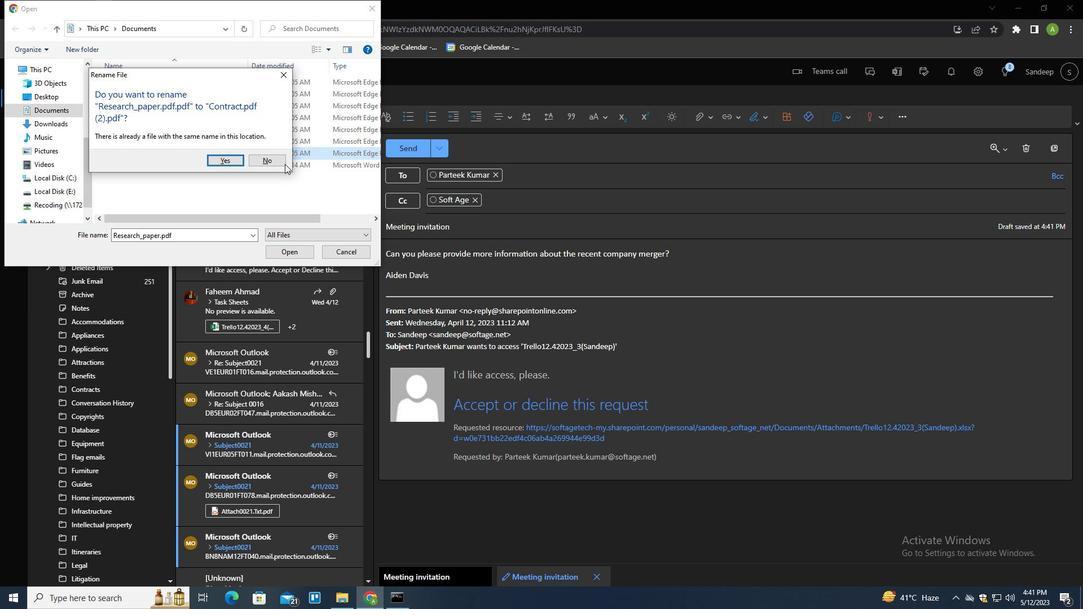 
Action: Mouse pressed left at (265, 160)
Screenshot: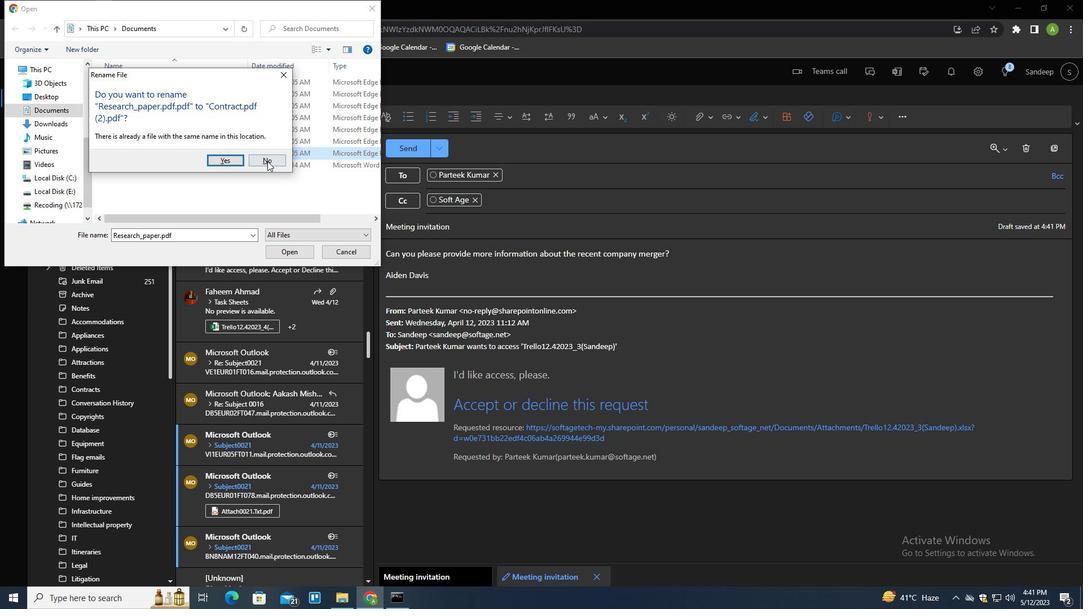 
Action: Mouse moved to (219, 147)
Screenshot: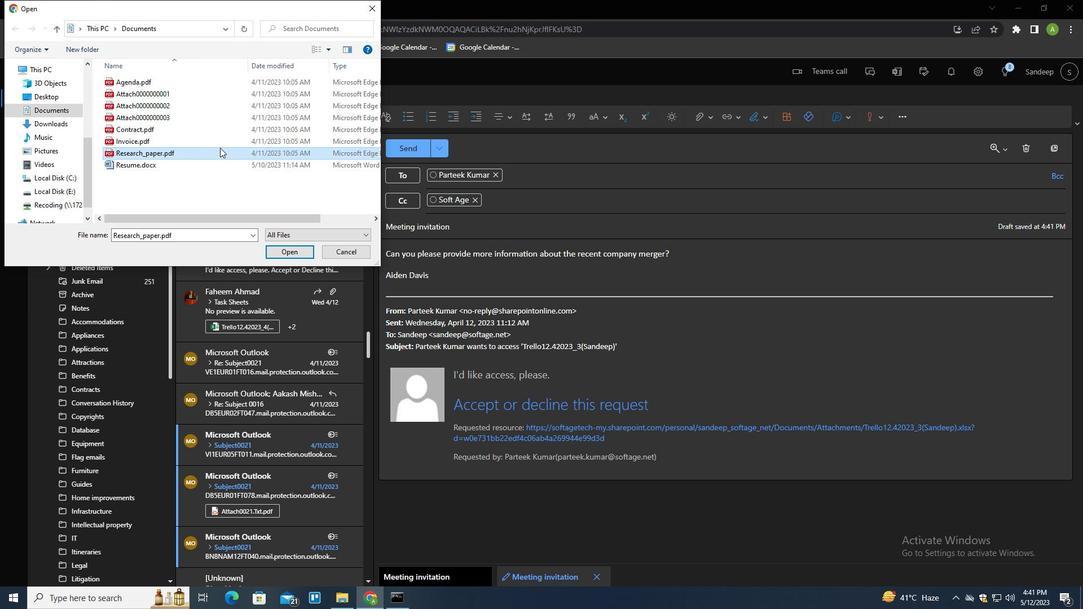 
Action: Mouse pressed left at (219, 147)
Screenshot: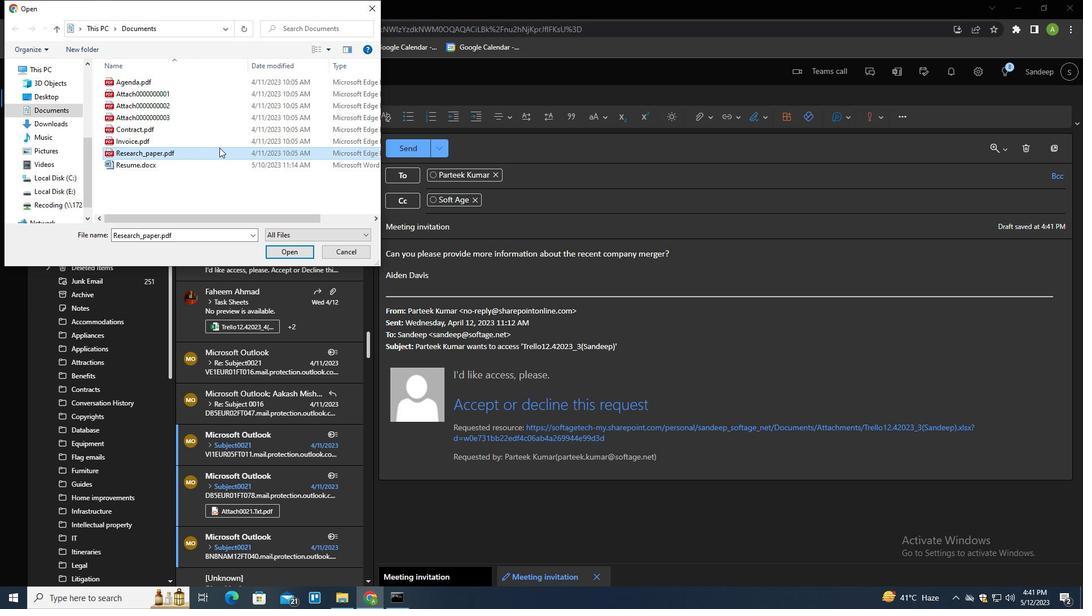 
Action: Mouse moved to (202, 127)
Screenshot: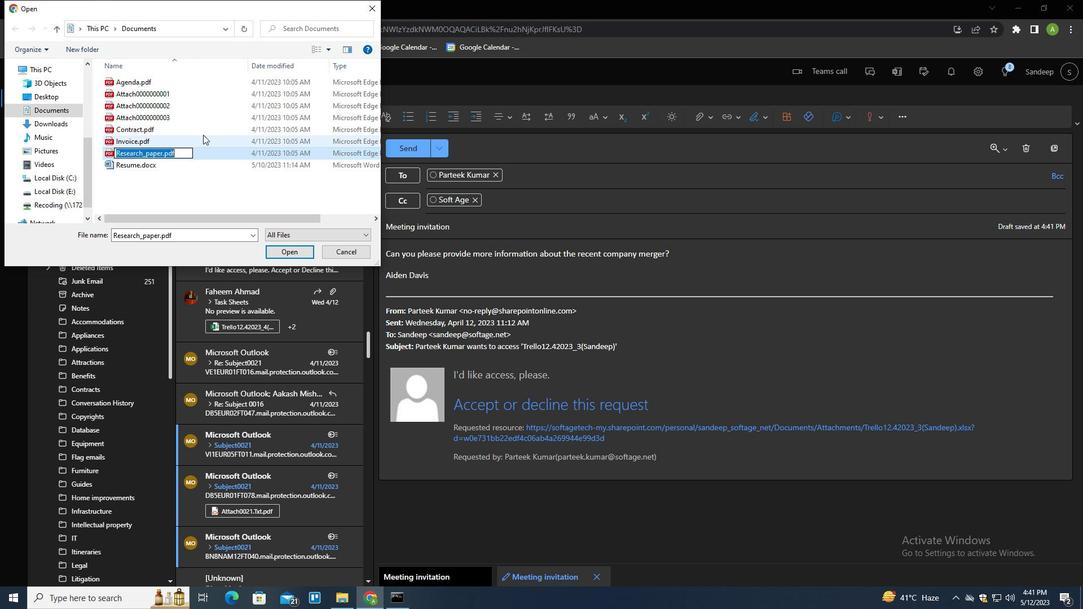 
Action: Mouse pressed left at (202, 127)
Screenshot: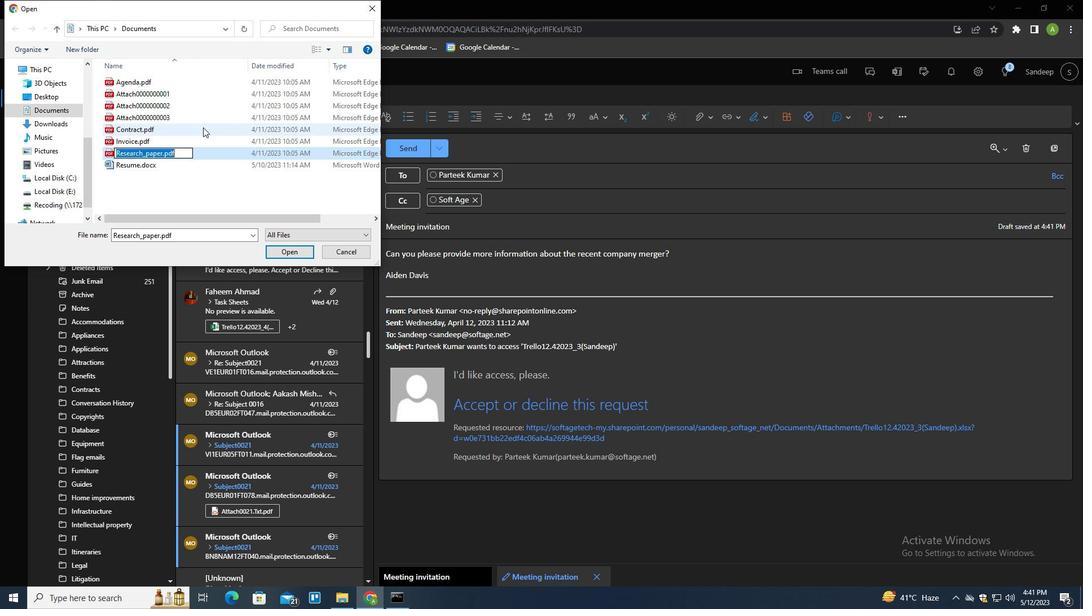 
Action: Mouse moved to (289, 250)
Screenshot: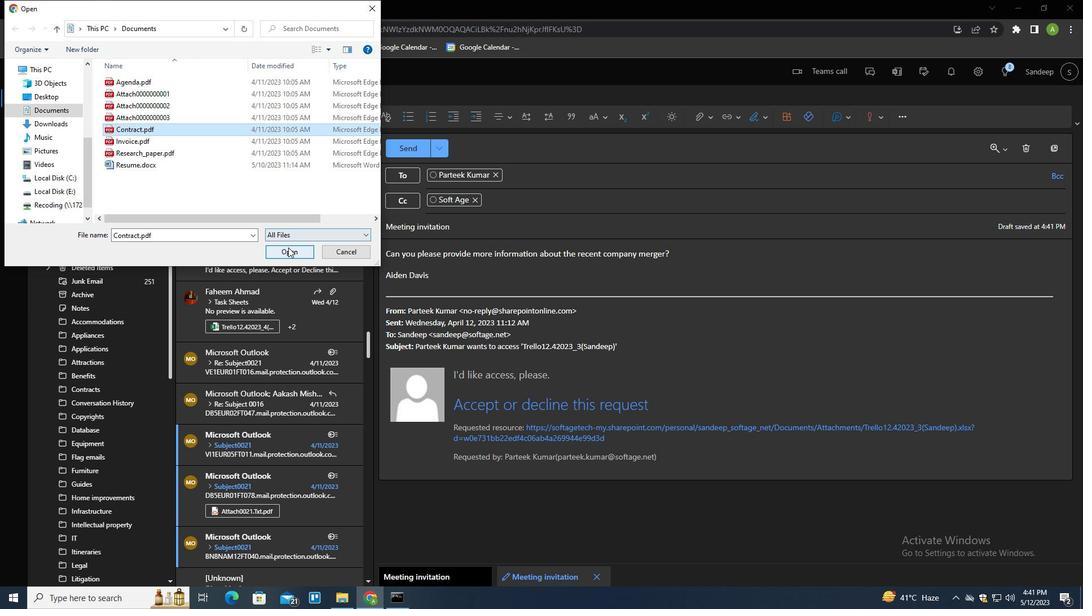 
Action: Mouse pressed left at (289, 250)
Screenshot: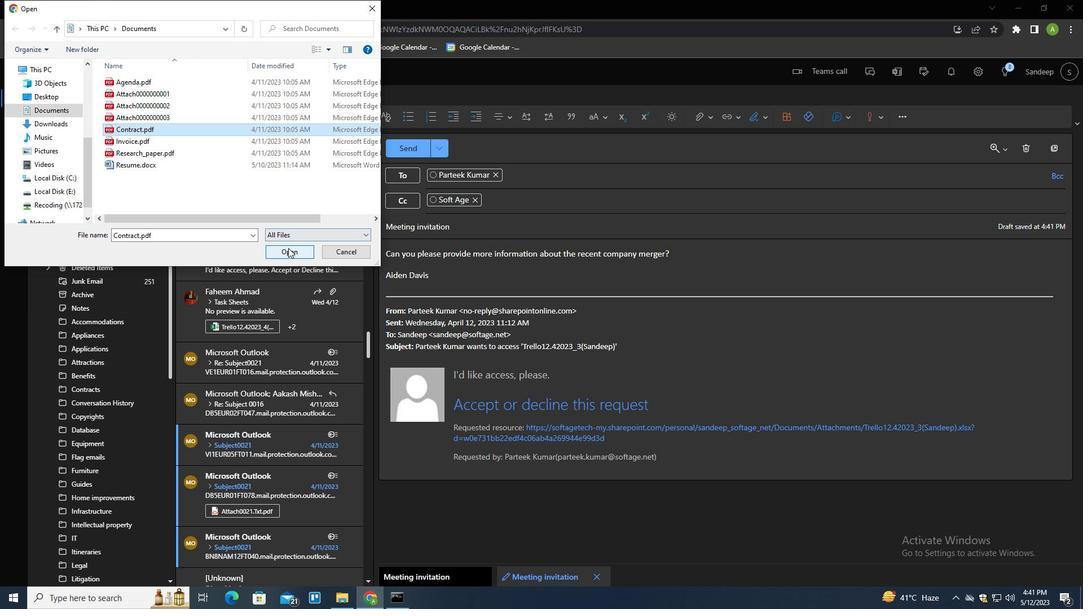 
Action: Mouse moved to (411, 149)
Screenshot: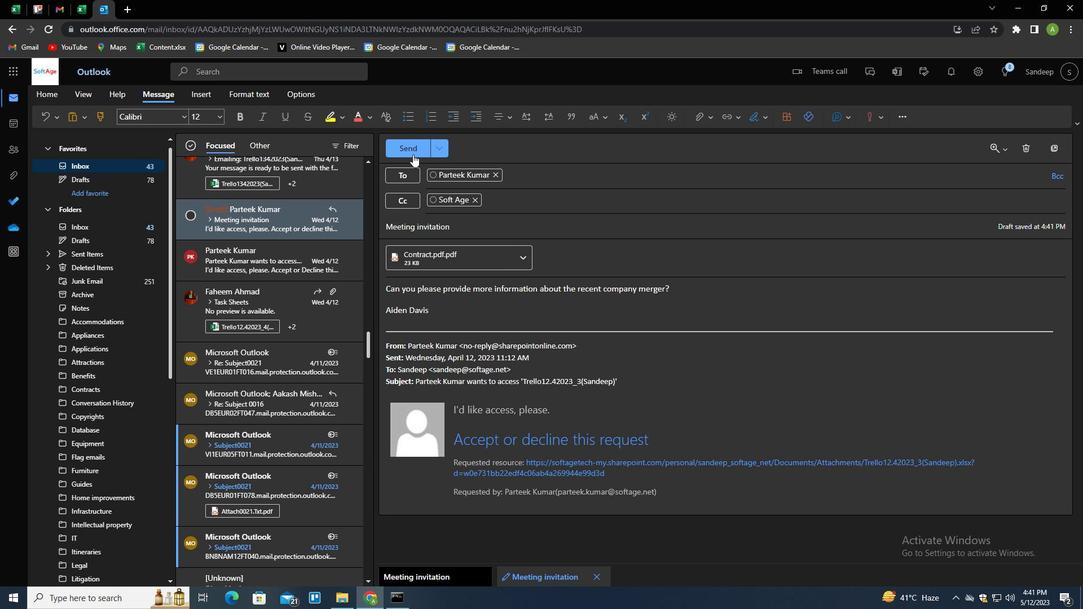 
Action: Mouse pressed left at (411, 149)
Screenshot: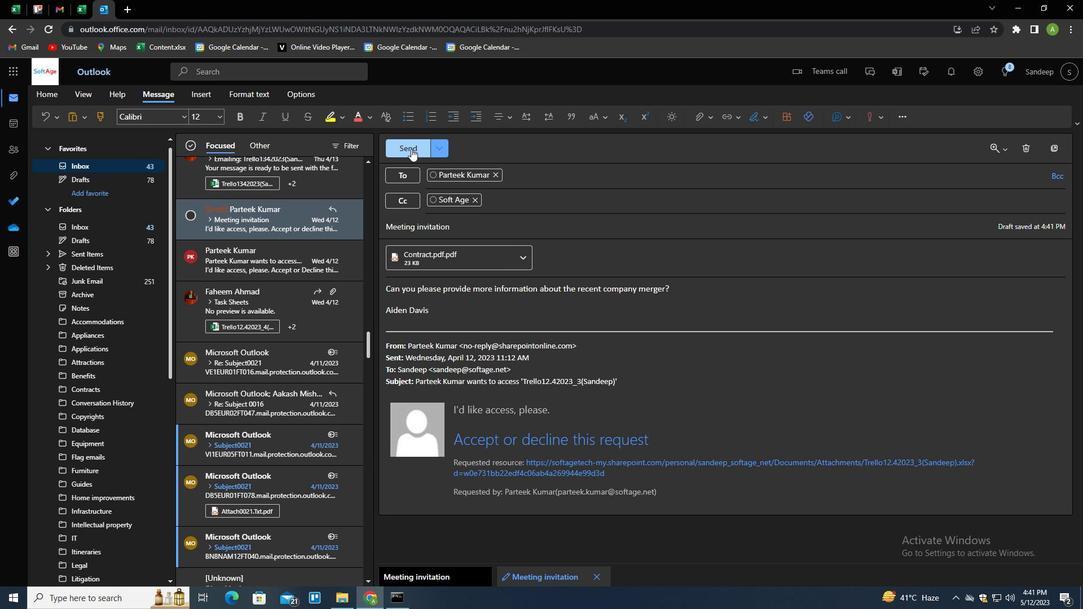 
